 Task: Create a sub task Release to Production / Go Live for the task  Develop a new appointment scheduling system for a healthcare provider in the project AgileFire , assign it to team member softage.5@softage.net and update the status of the sub task to  Completed , set the priority of the sub task to High
Action: Mouse moved to (574, 409)
Screenshot: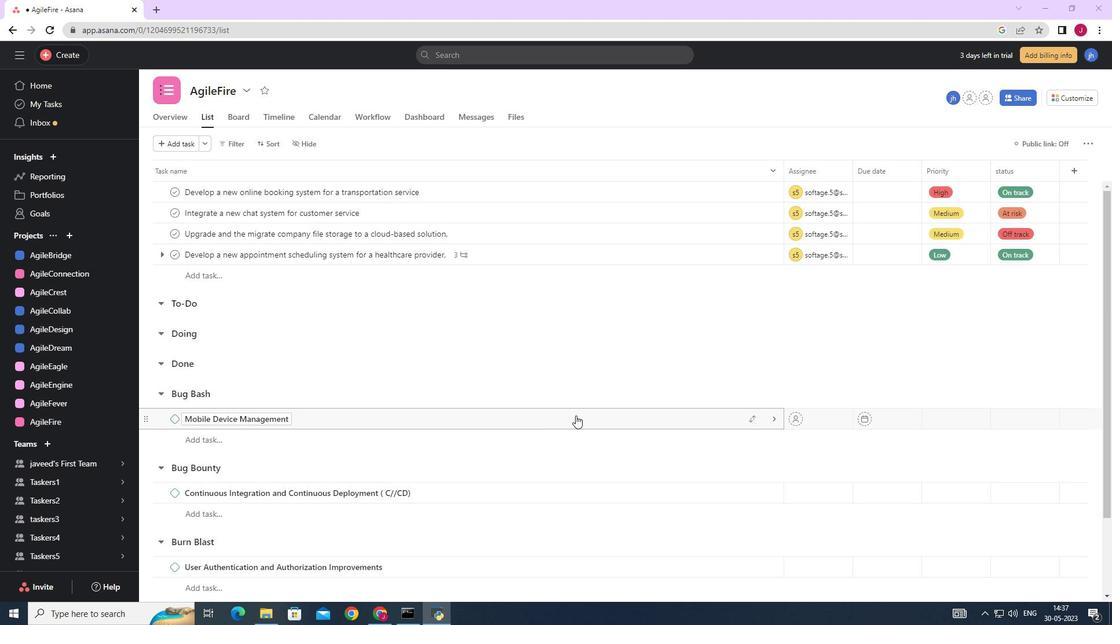 
Action: Mouse scrolled (574, 411) with delta (0, 0)
Screenshot: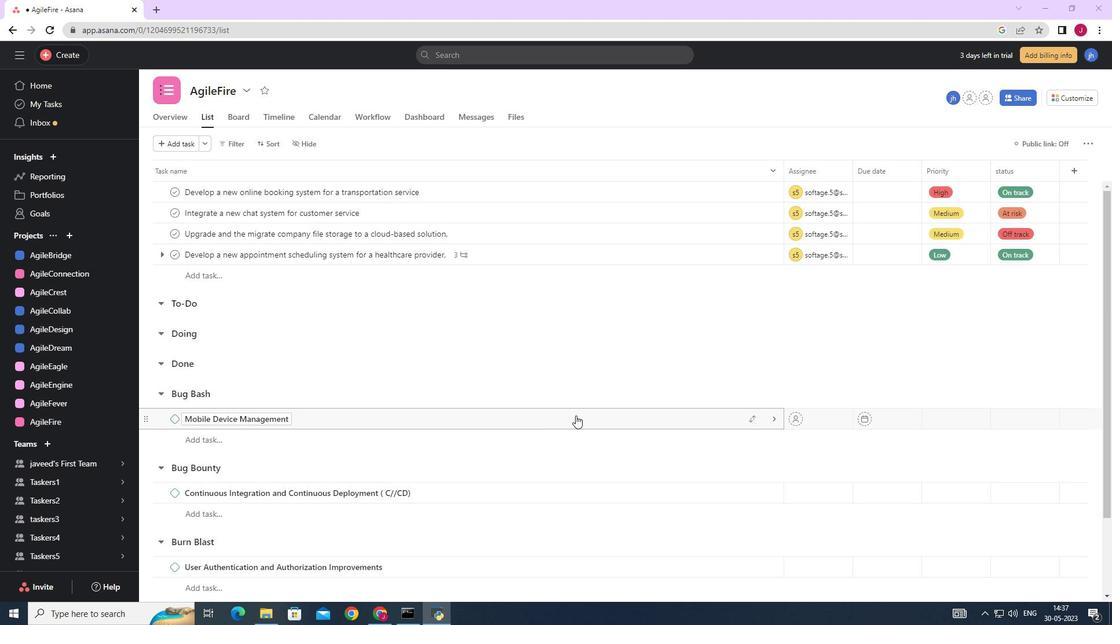 
Action: Mouse moved to (564, 398)
Screenshot: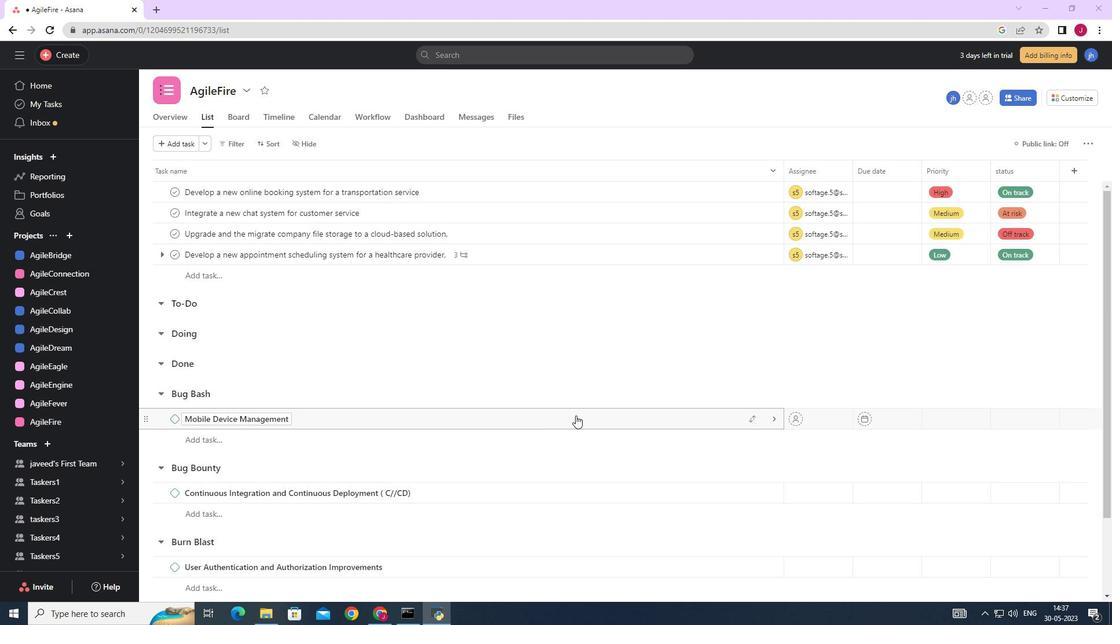 
Action: Mouse scrolled (573, 408) with delta (0, 0)
Screenshot: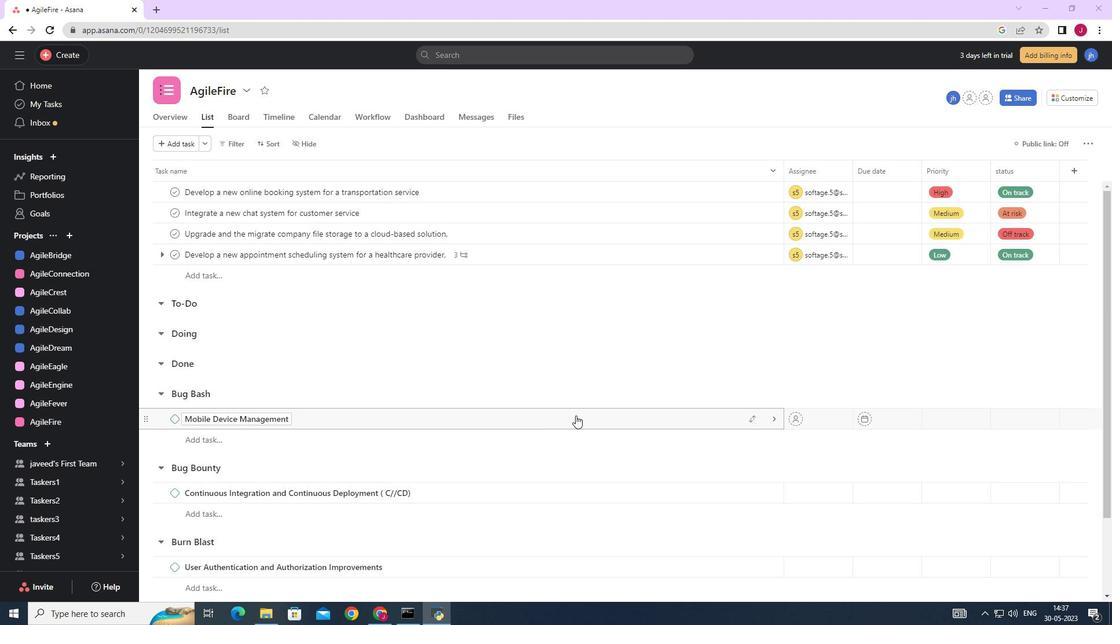 
Action: Mouse moved to (560, 393)
Screenshot: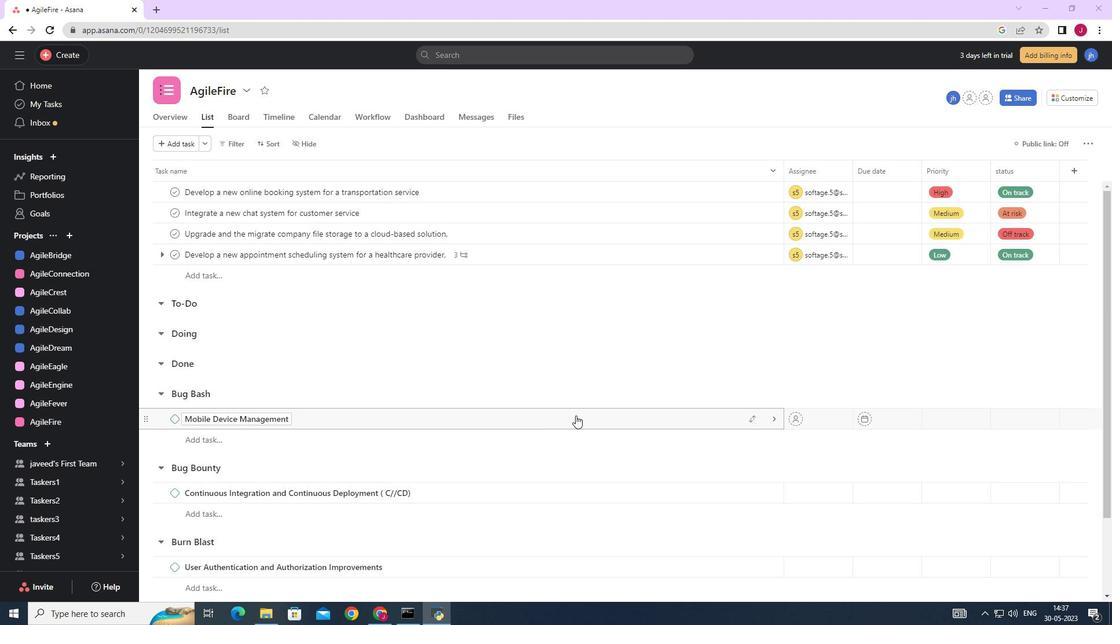 
Action: Mouse scrolled (564, 399) with delta (0, 0)
Screenshot: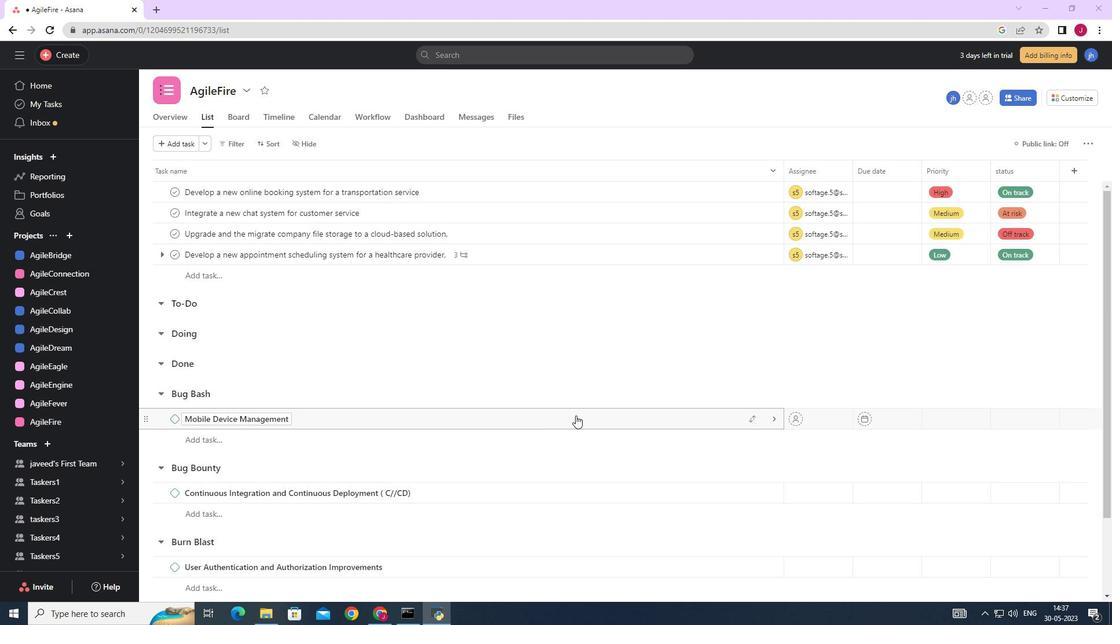 
Action: Mouse moved to (728, 254)
Screenshot: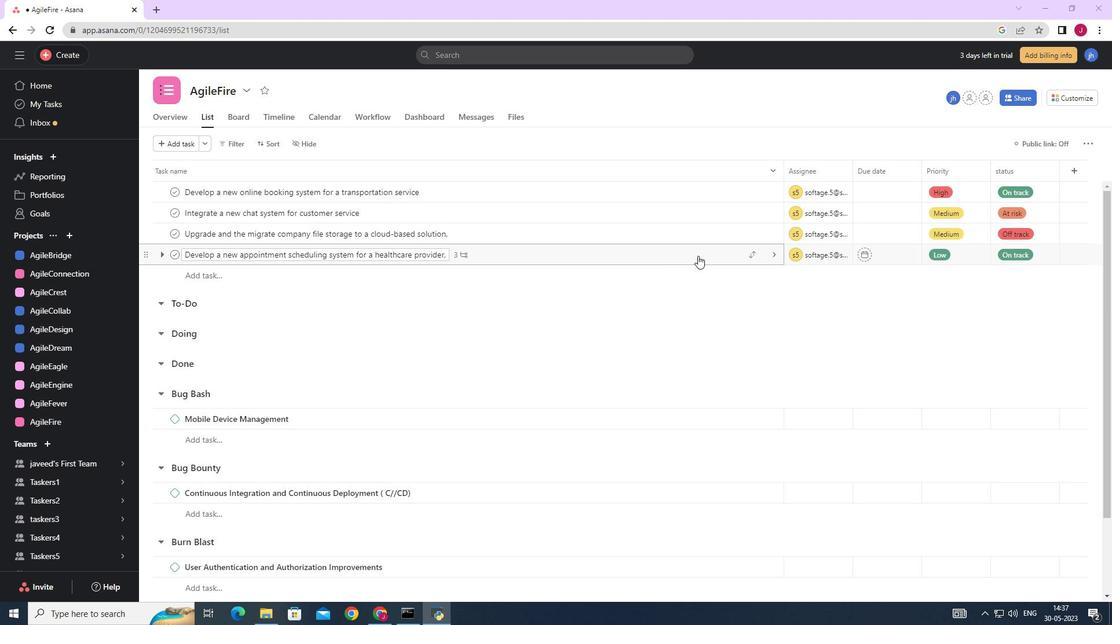 
Action: Mouse pressed left at (728, 254)
Screenshot: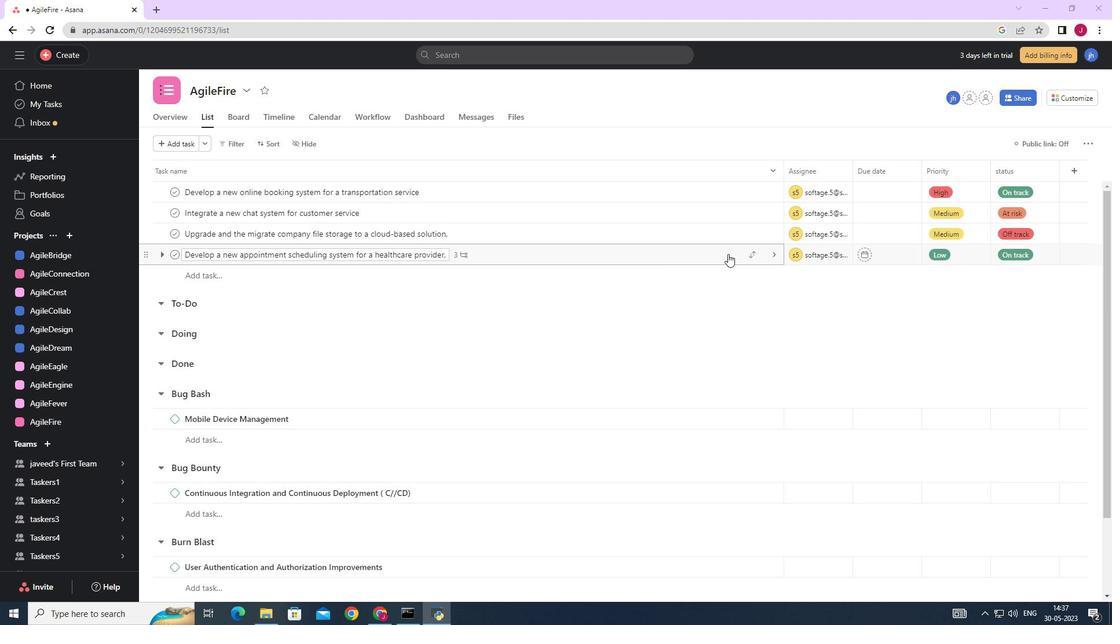 
Action: Mouse moved to (801, 362)
Screenshot: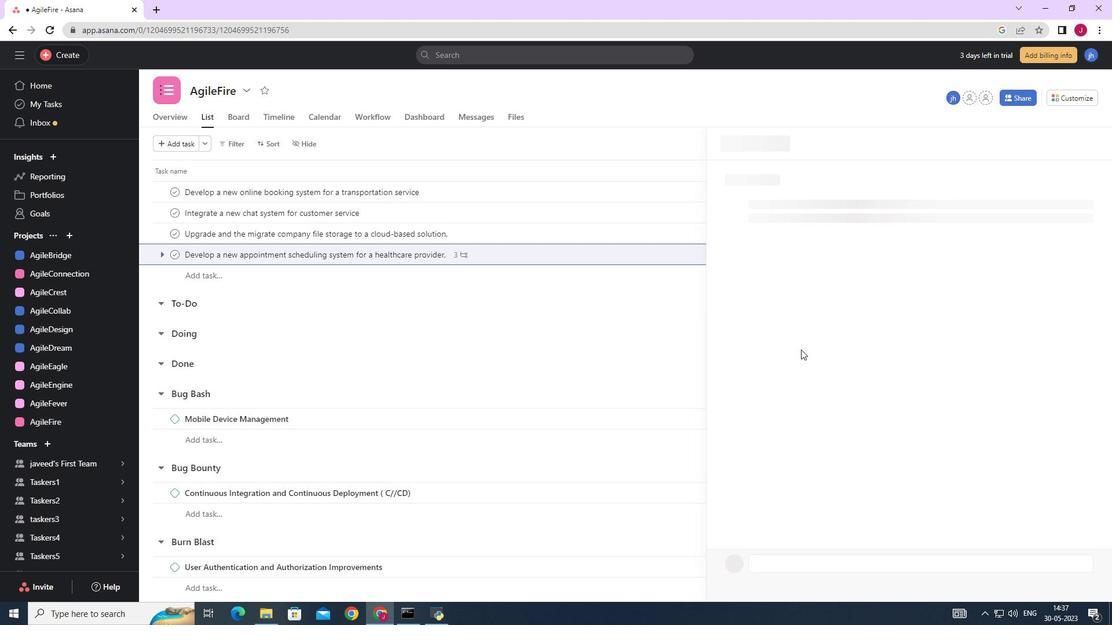 
Action: Mouse scrolled (801, 362) with delta (0, 0)
Screenshot: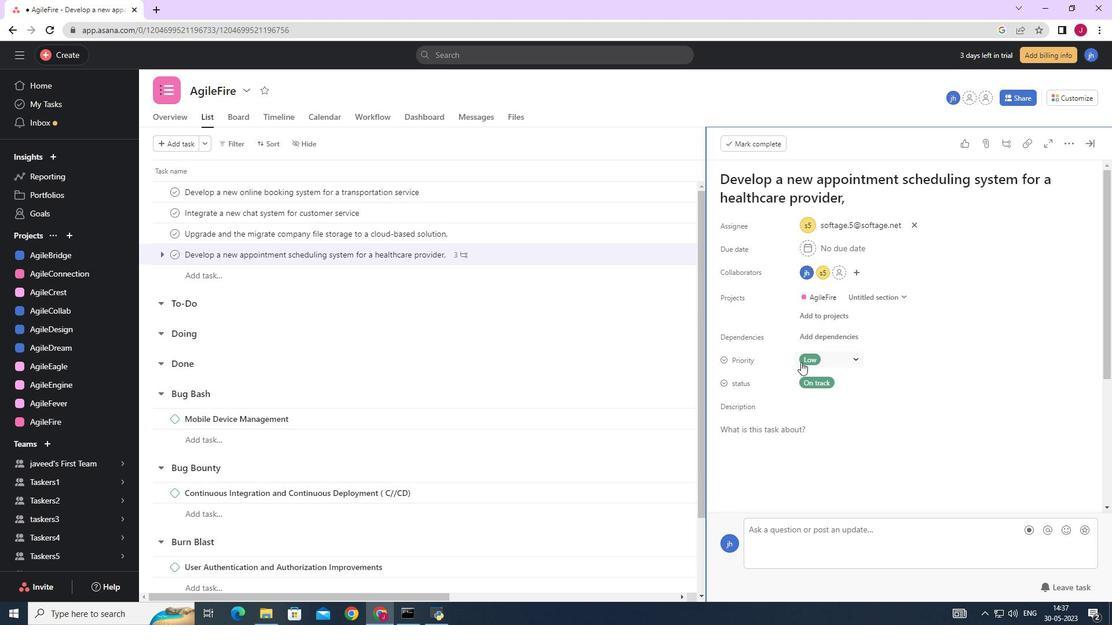 
Action: Mouse moved to (801, 365)
Screenshot: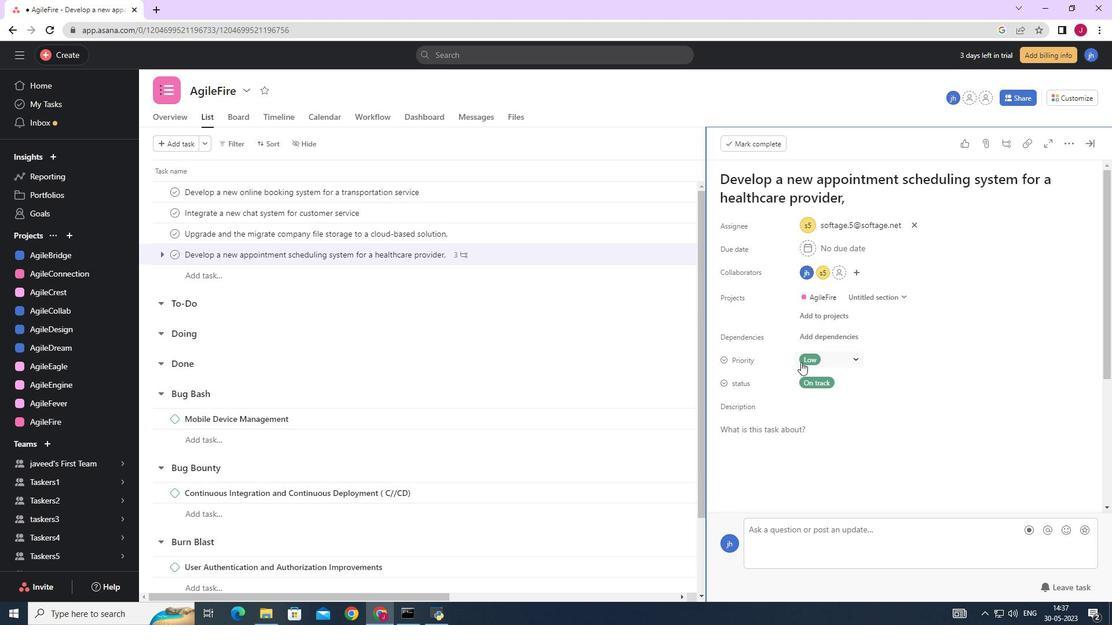 
Action: Mouse scrolled (801, 363) with delta (0, 0)
Screenshot: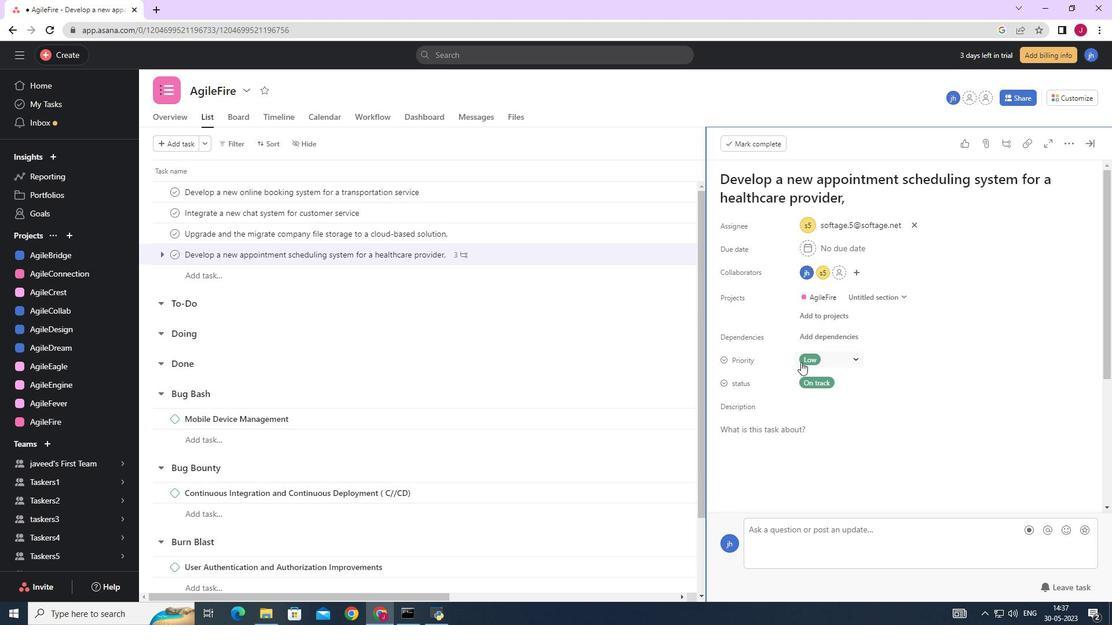 
Action: Mouse moved to (807, 366)
Screenshot: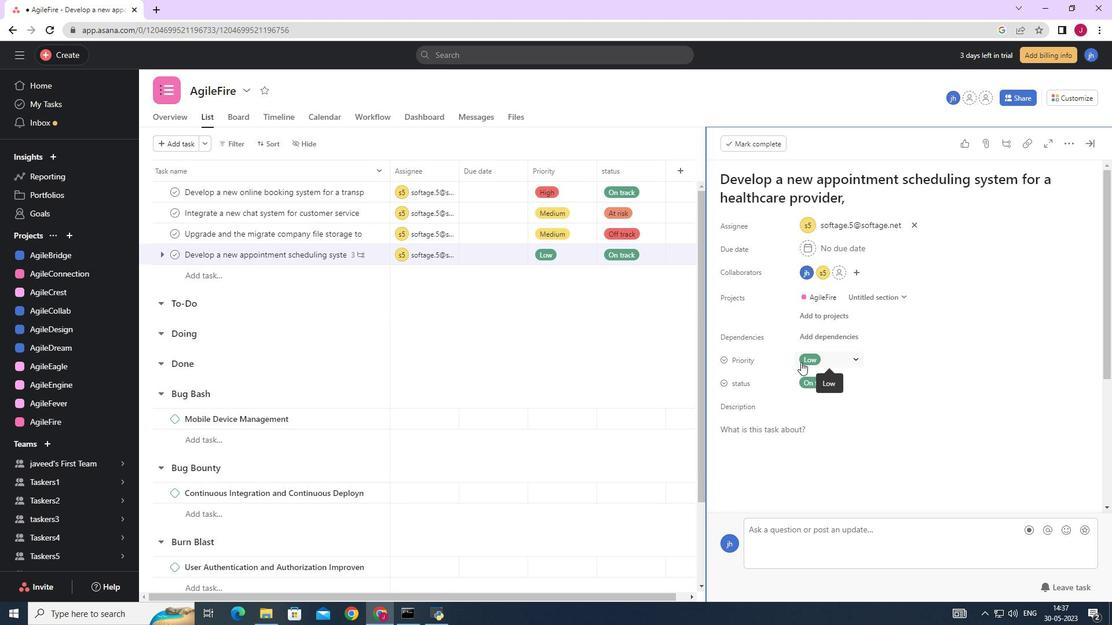 
Action: Mouse scrolled (804, 365) with delta (0, 0)
Screenshot: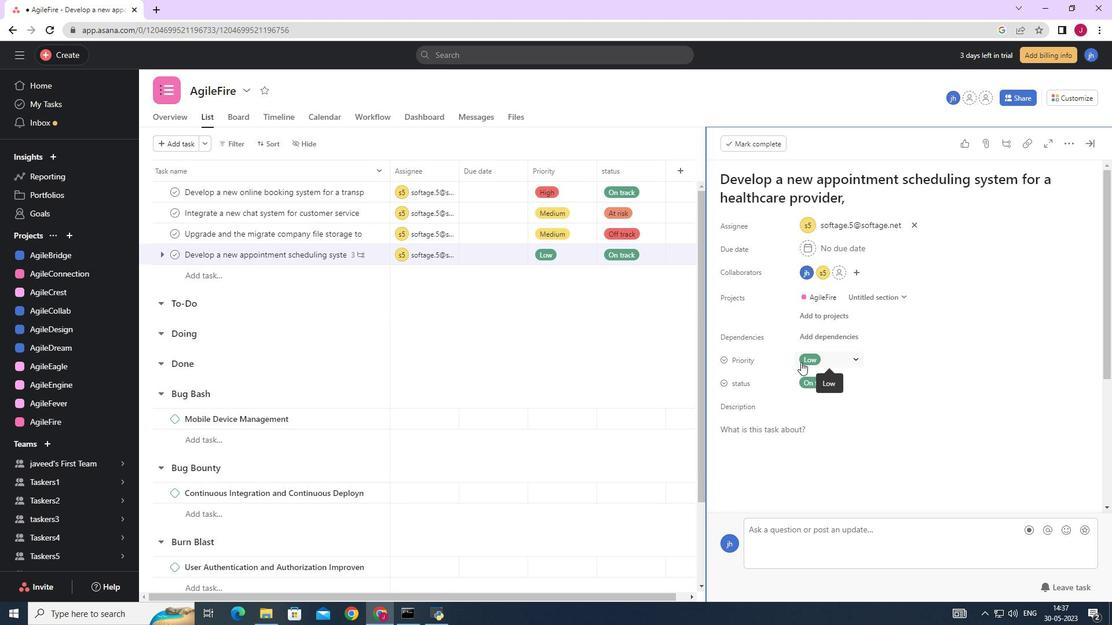 
Action: Mouse moved to (814, 368)
Screenshot: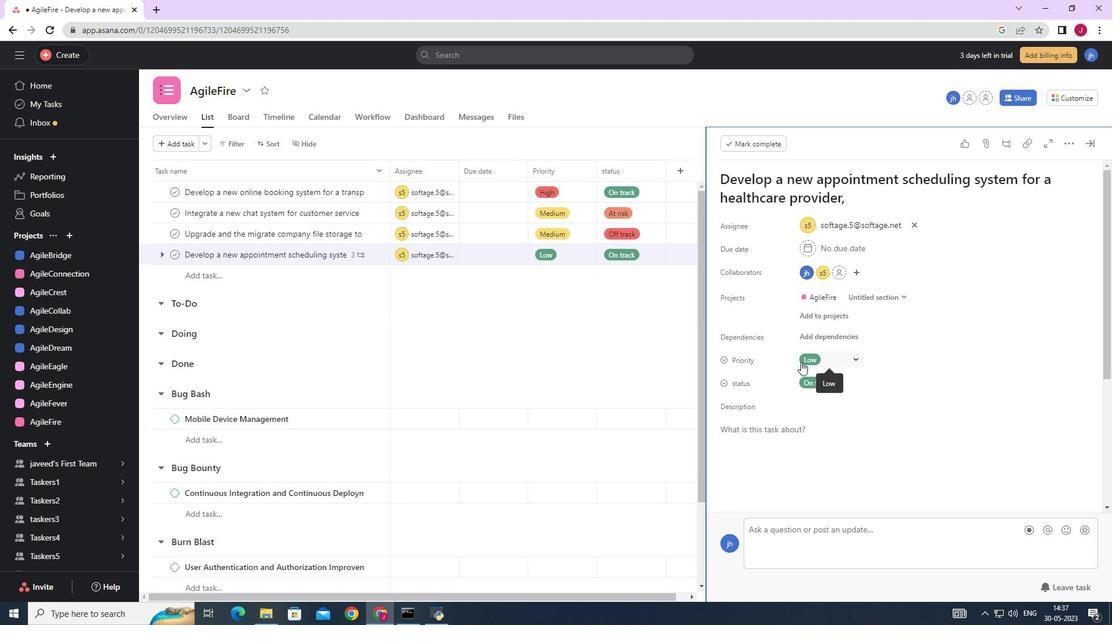 
Action: Mouse scrolled (814, 367) with delta (0, 0)
Screenshot: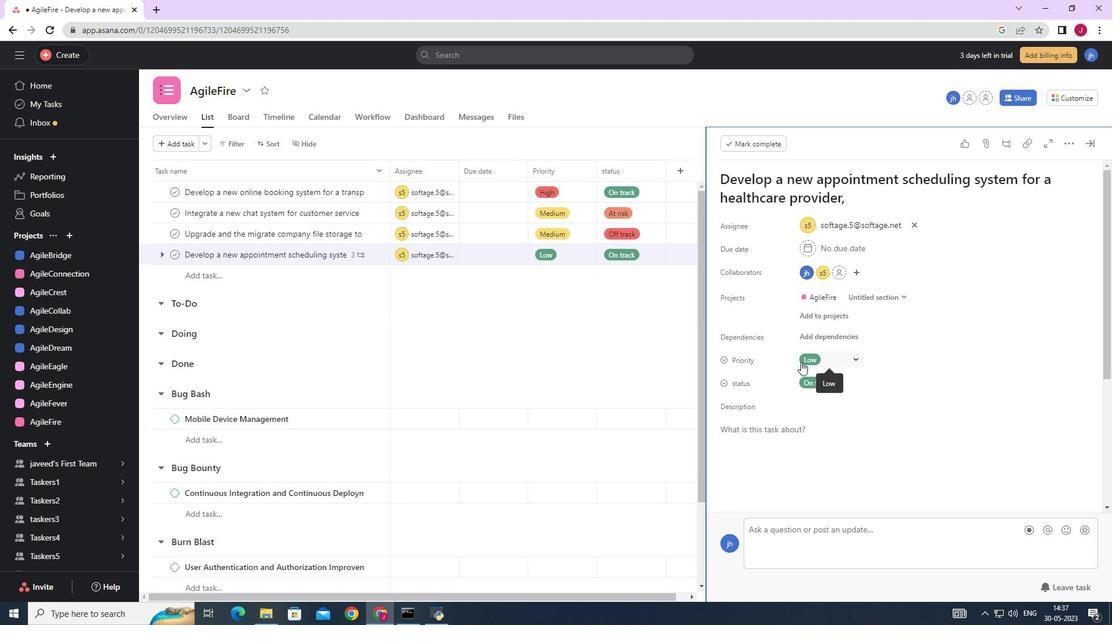 
Action: Mouse moved to (815, 368)
Screenshot: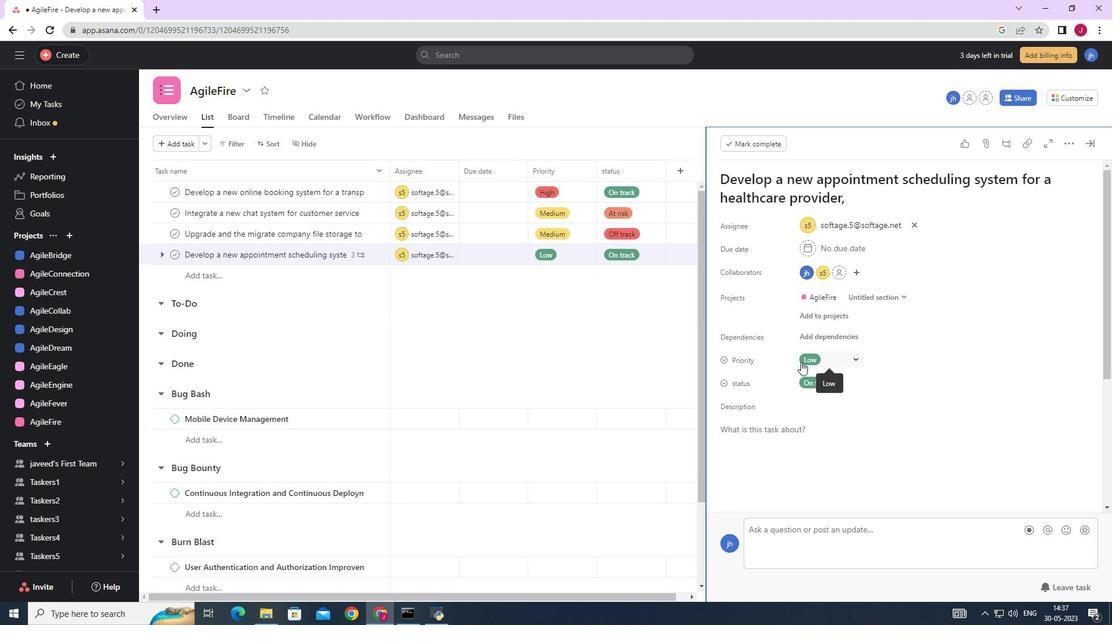 
Action: Mouse scrolled (815, 367) with delta (0, 0)
Screenshot: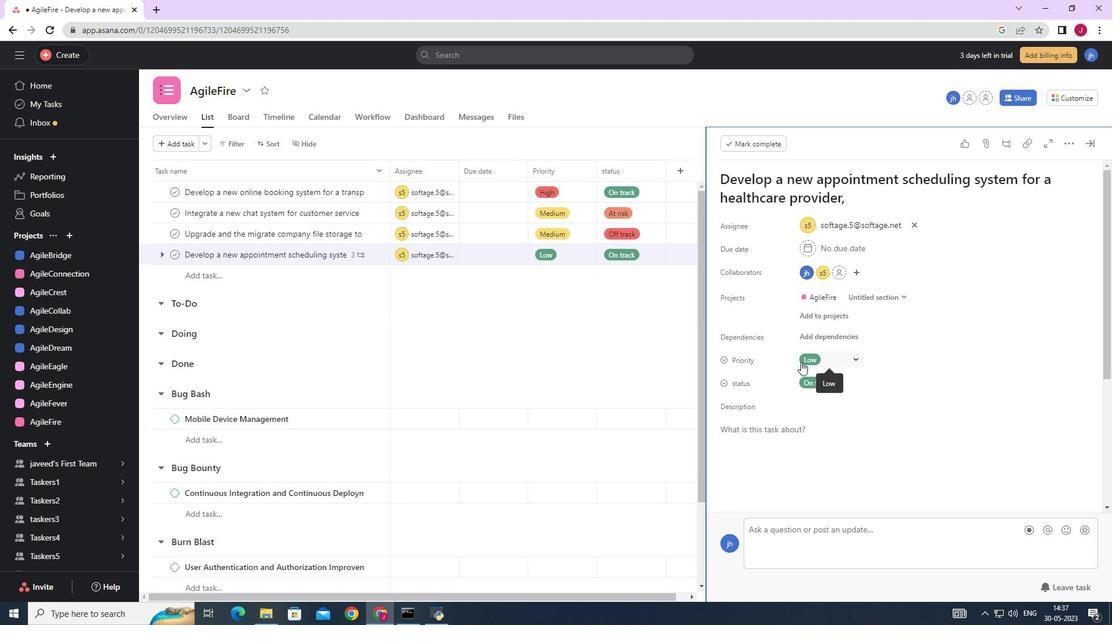 
Action: Mouse scrolled (815, 367) with delta (0, 0)
Screenshot: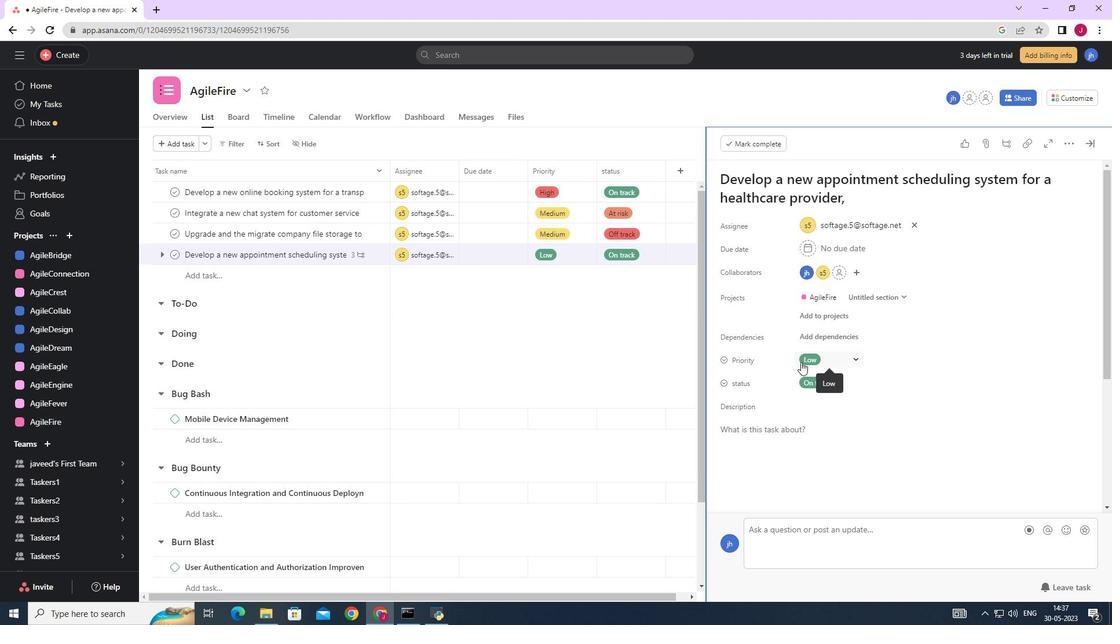 
Action: Mouse moved to (749, 419)
Screenshot: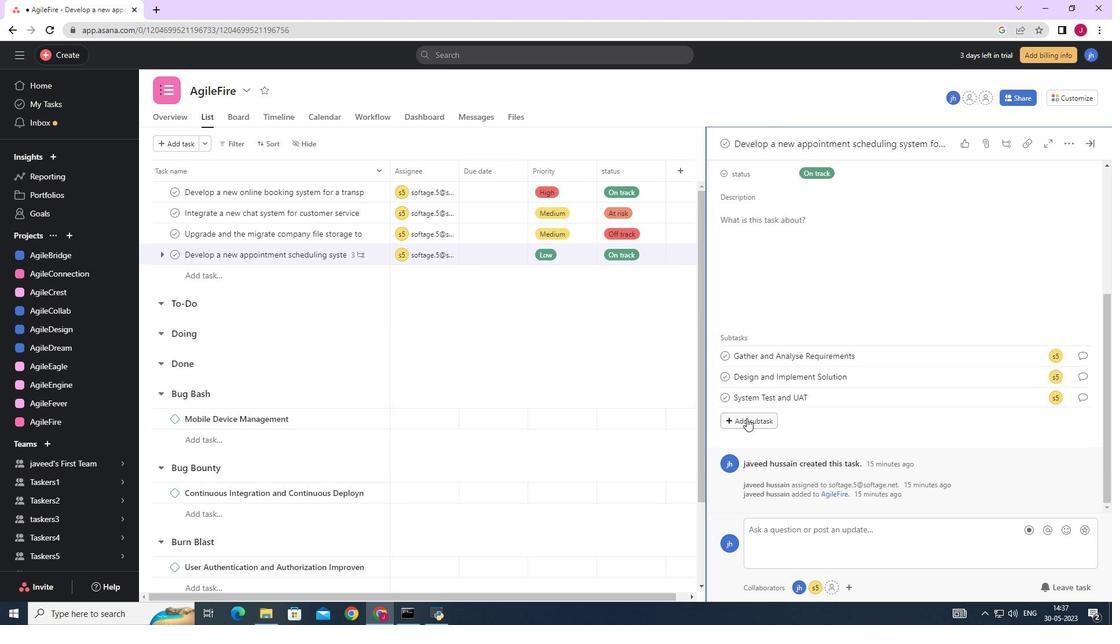 
Action: Mouse pressed left at (749, 419)
Screenshot: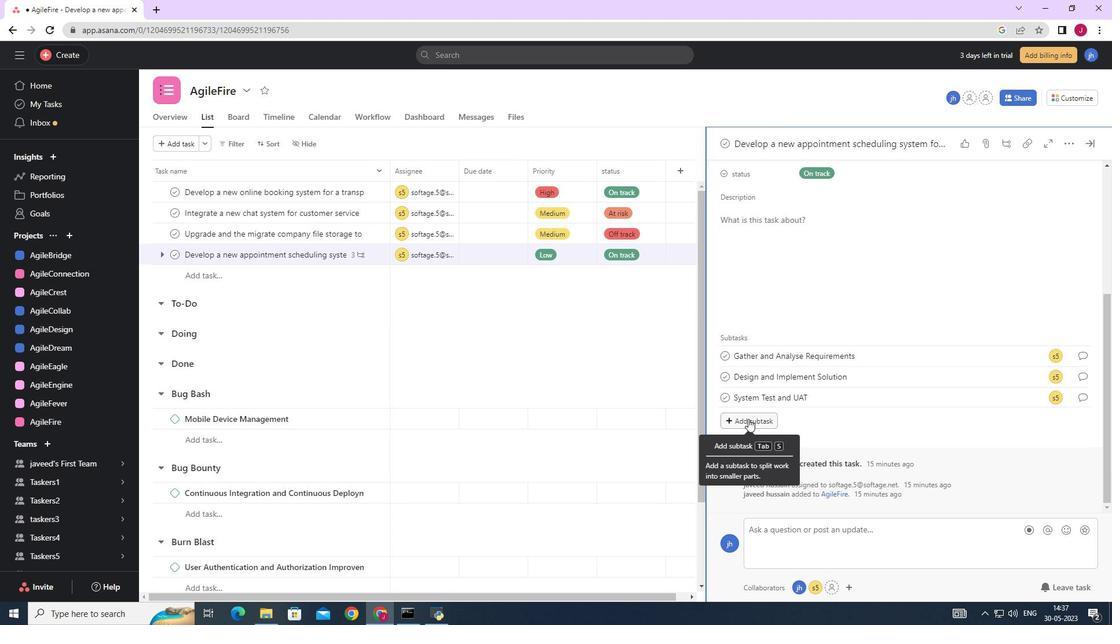 
Action: Mouse moved to (758, 405)
Screenshot: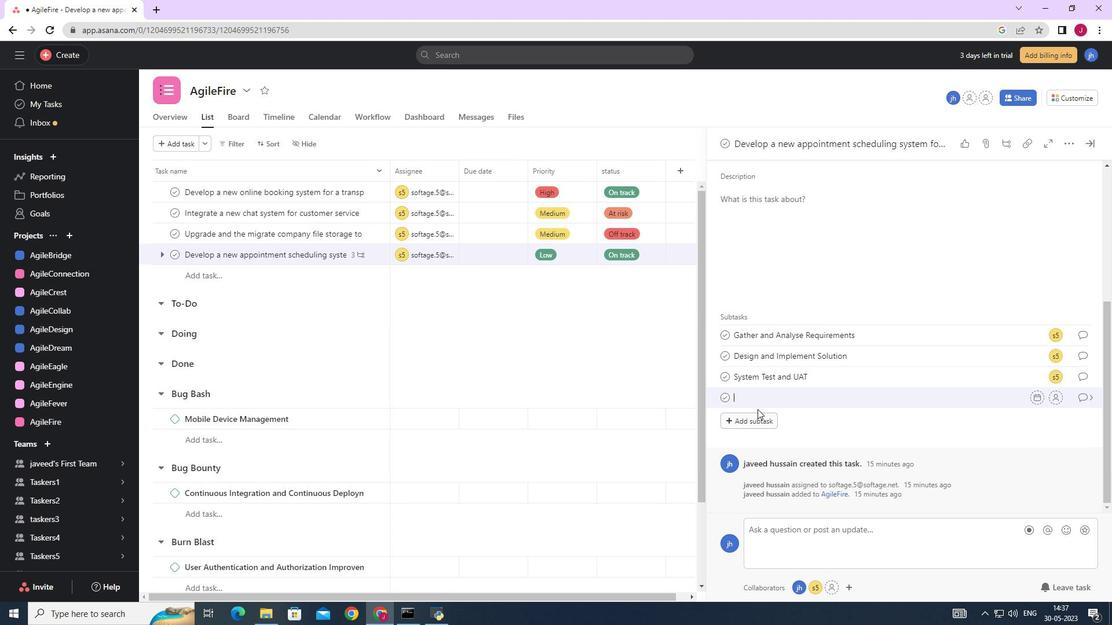 
Action: Key pressed <Key.caps_lock>R<Key.caps_lock>elease<Key.space>to<Key.space>production<Key.backspace><Key.backspace><Key.backspace><Key.backspace><Key.backspace><Key.backspace><Key.backspace><Key.backspace><Key.backspace><Key.backspace><Key.backspace><Key.backspace><Key.backspace><Key.backspace><Key.backspace><Key.backspace><Key.backspace><Key.backspace><Key.backspace><Key.backspace><Key.backspace>r<Key.caps_lock>ELEASE<Key.space>TO<Key.space><Key.caps_lock>p<Key.caps_lock>RODUCTION<Key.space>/<Key.space><Key.caps_lock>g<Key.caps_lock>O<Key.space><Key.caps_lock>l<Key.caps_lock>IVE
Screenshot: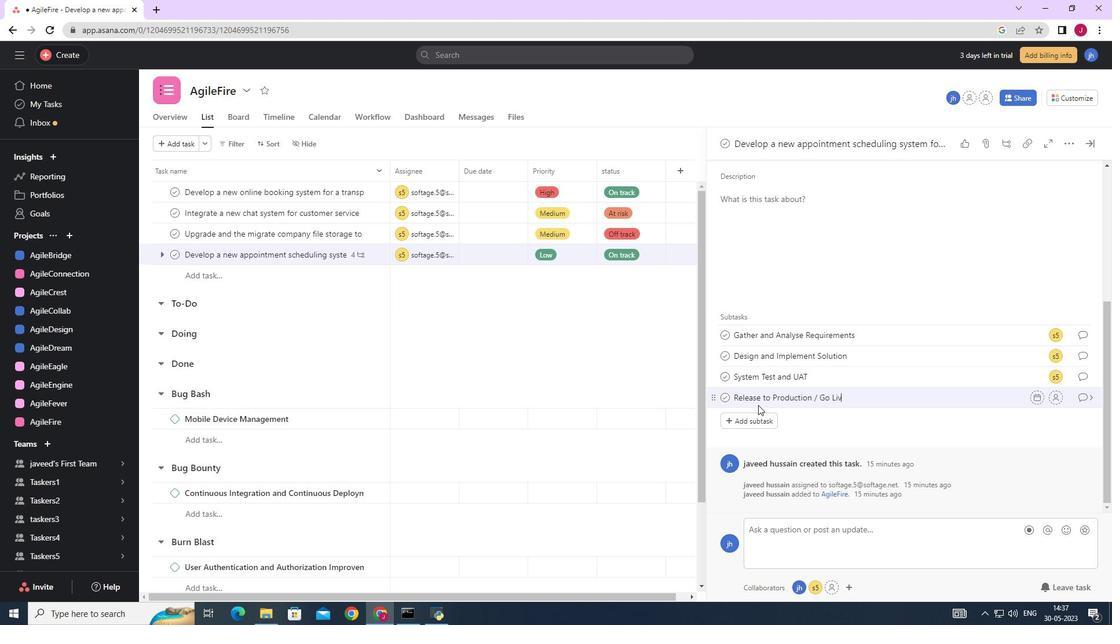 
Action: Mouse moved to (1056, 400)
Screenshot: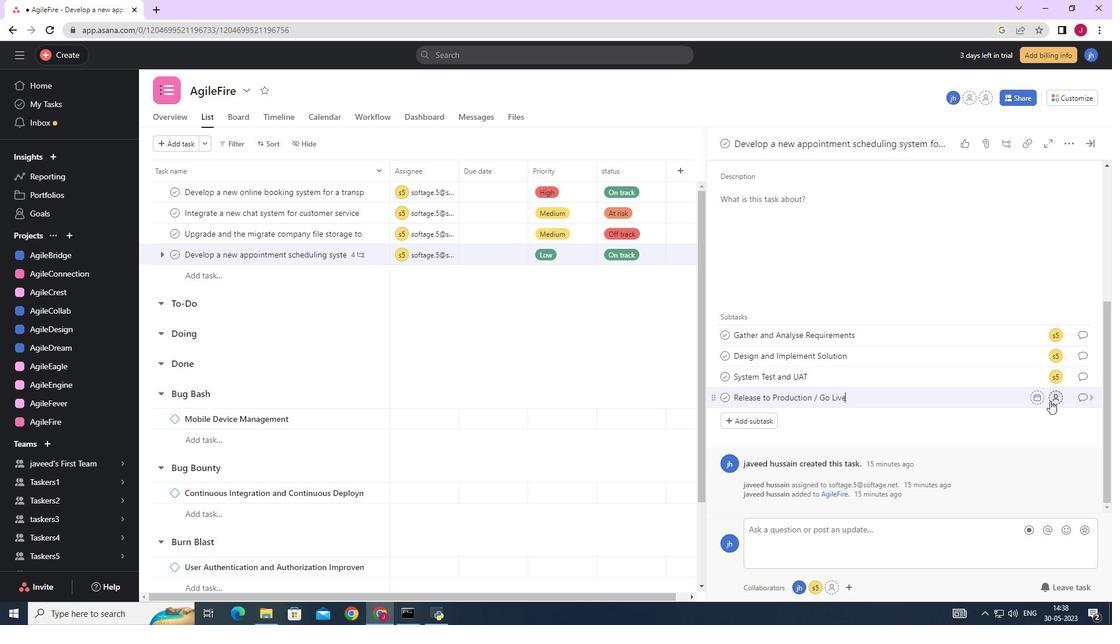 
Action: Mouse pressed left at (1056, 400)
Screenshot: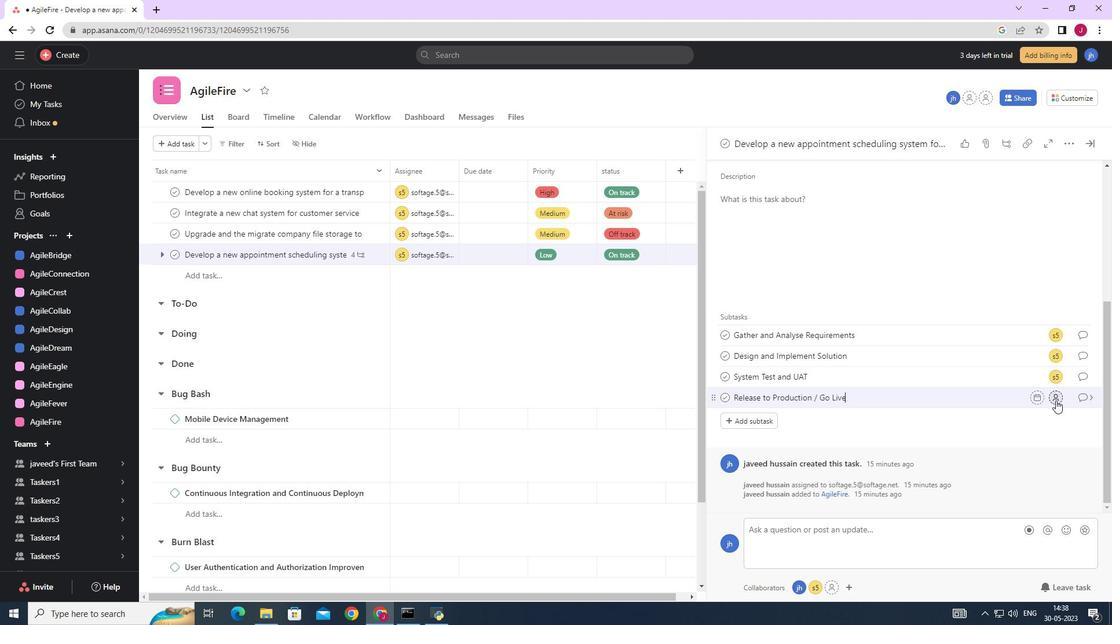
Action: Mouse moved to (881, 442)
Screenshot: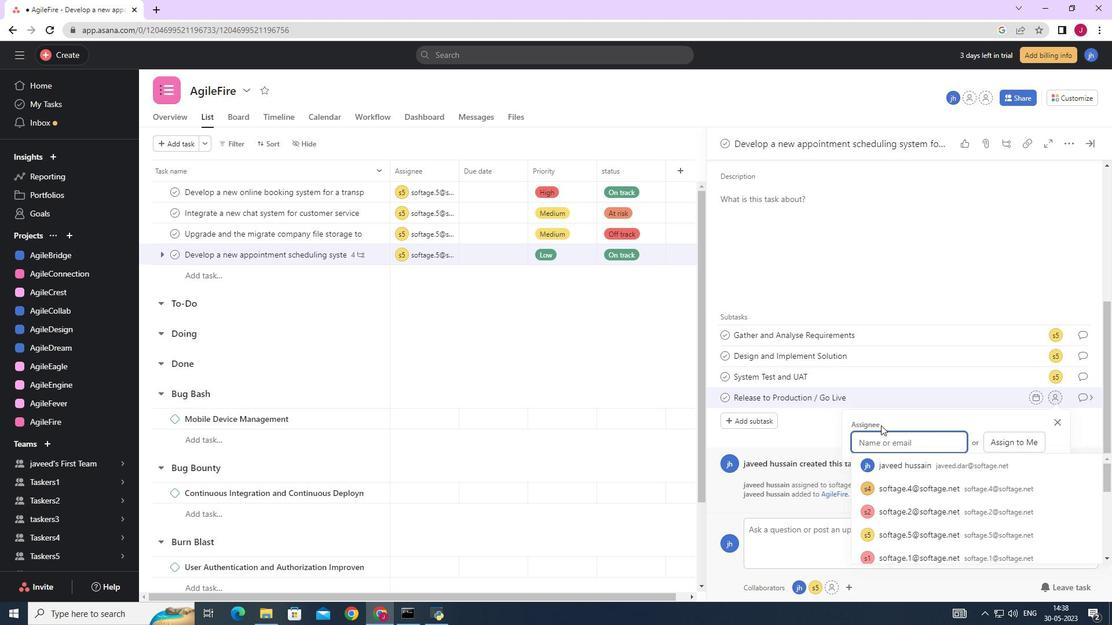 
Action: Key pressed SOFTAGE.5
Screenshot: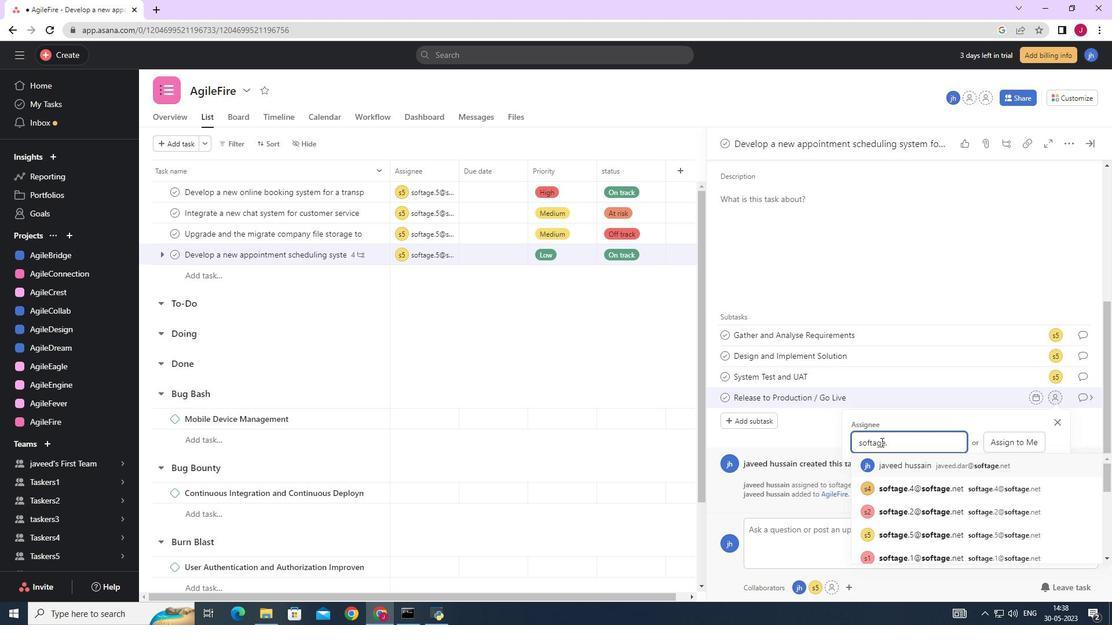 
Action: Mouse moved to (929, 468)
Screenshot: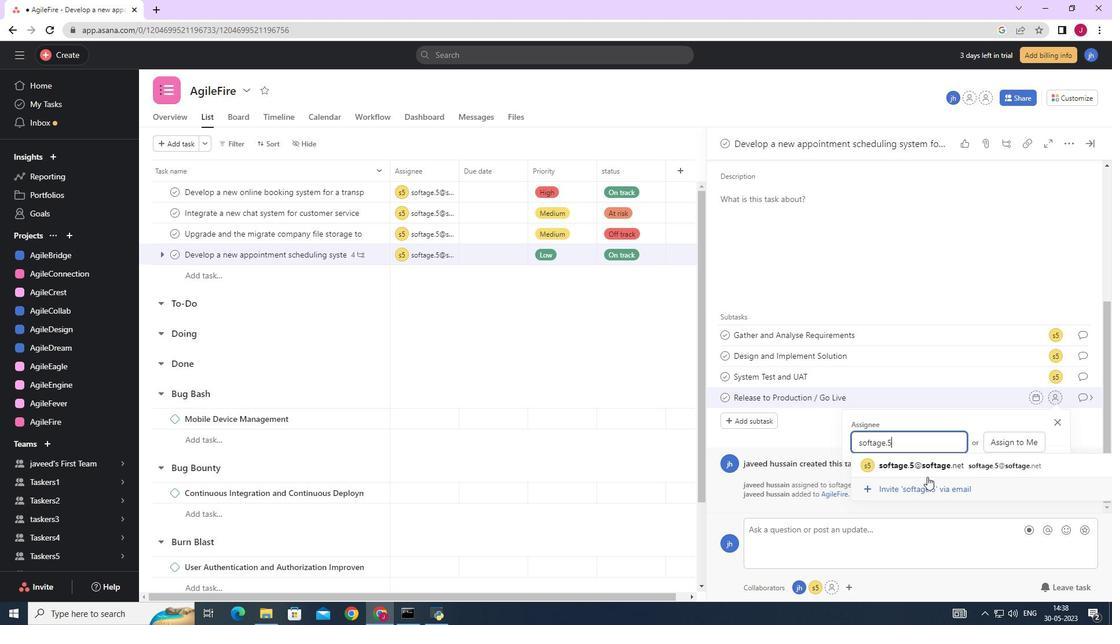 
Action: Mouse pressed left at (929, 468)
Screenshot: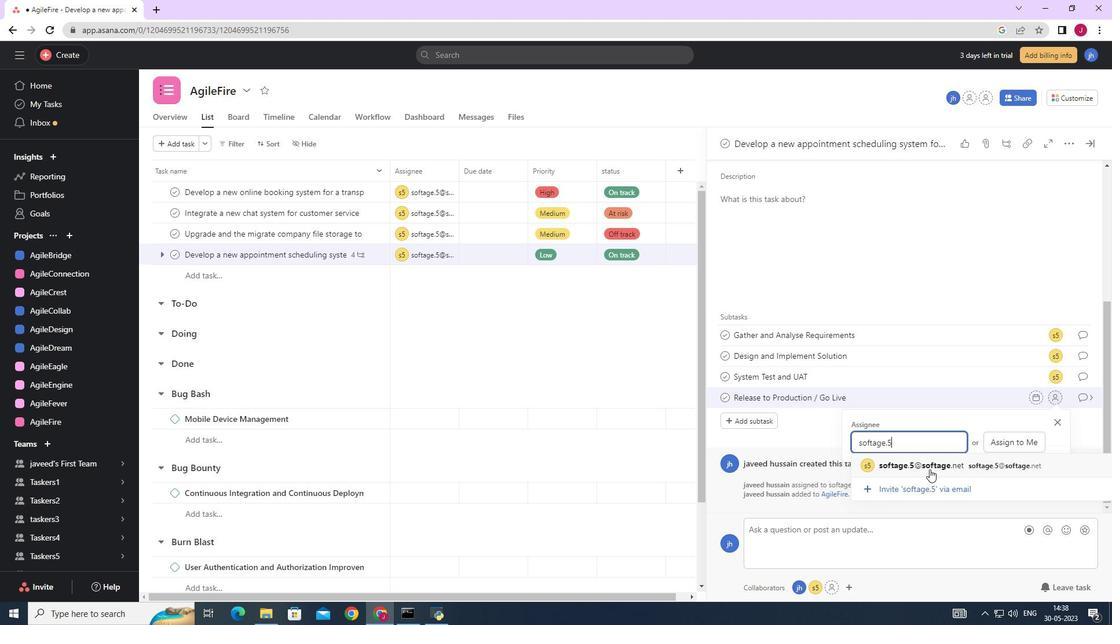 
Action: Mouse moved to (1081, 404)
Screenshot: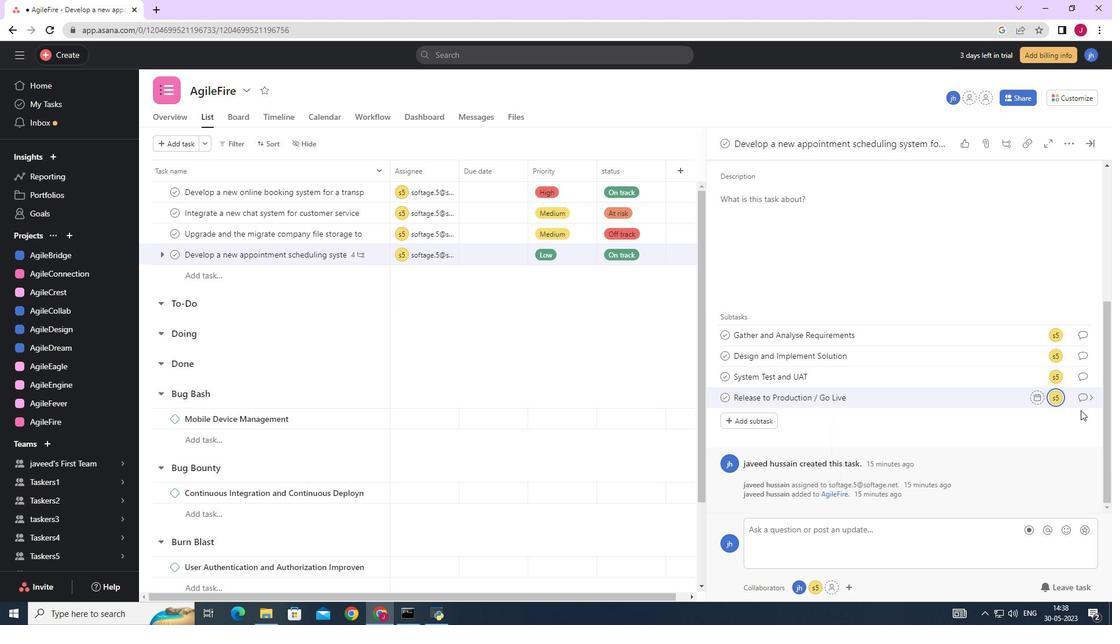 
Action: Mouse pressed left at (1081, 404)
Screenshot: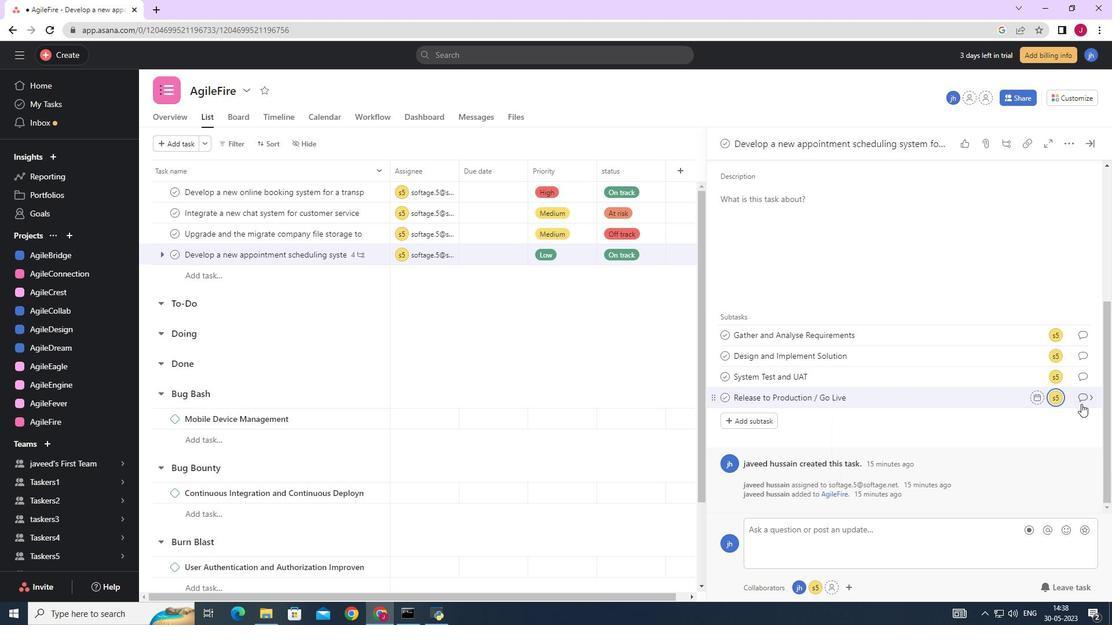 
Action: Mouse moved to (750, 333)
Screenshot: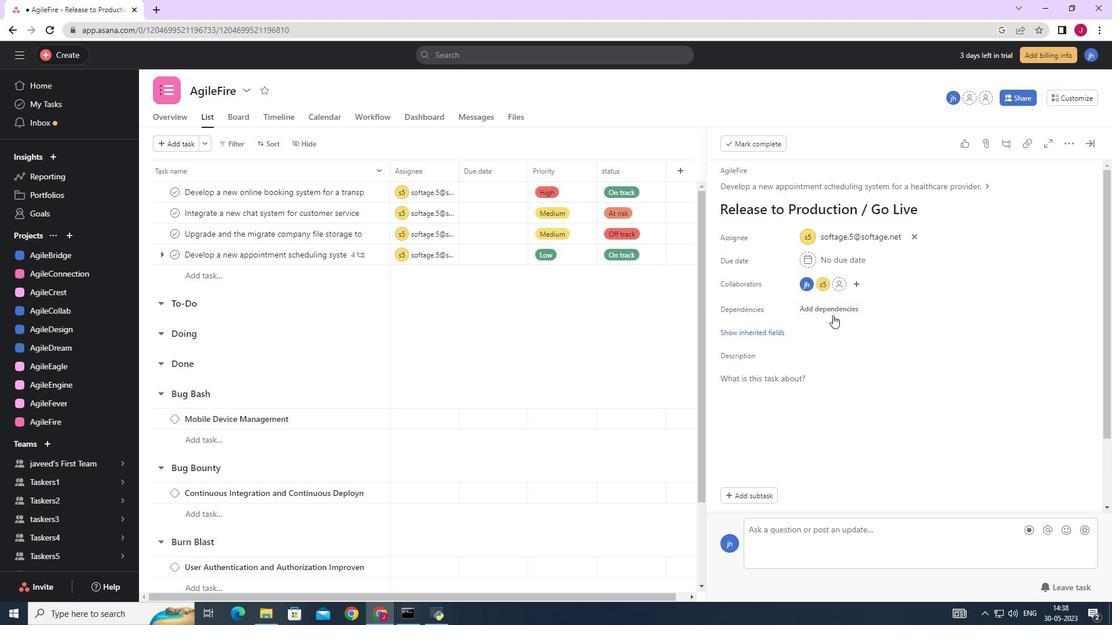 
Action: Mouse pressed left at (750, 333)
Screenshot: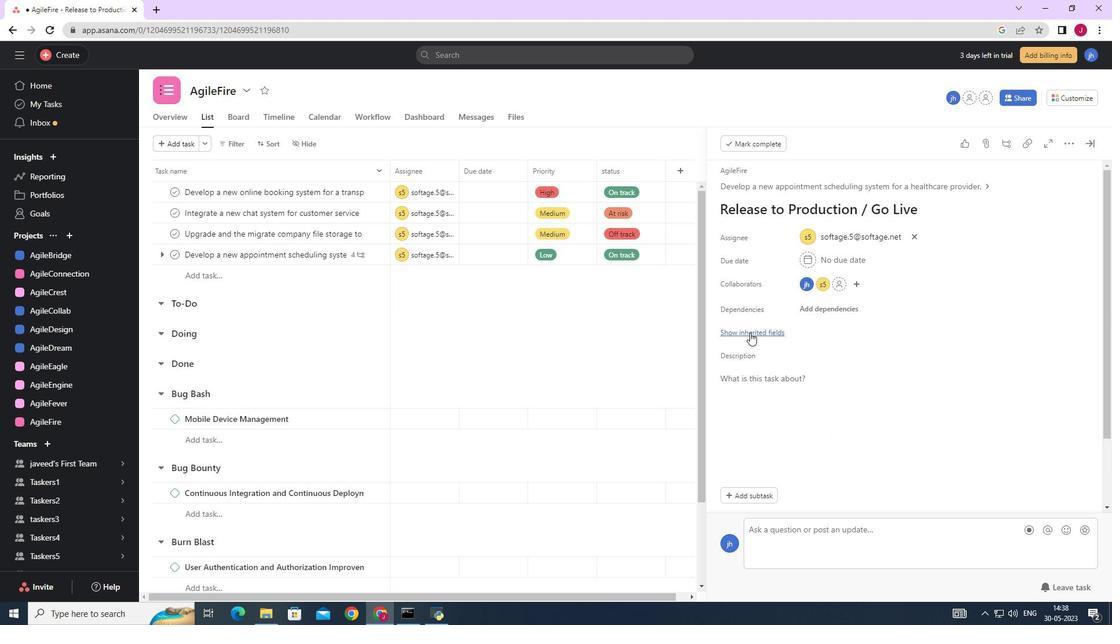 
Action: Mouse moved to (750, 354)
Screenshot: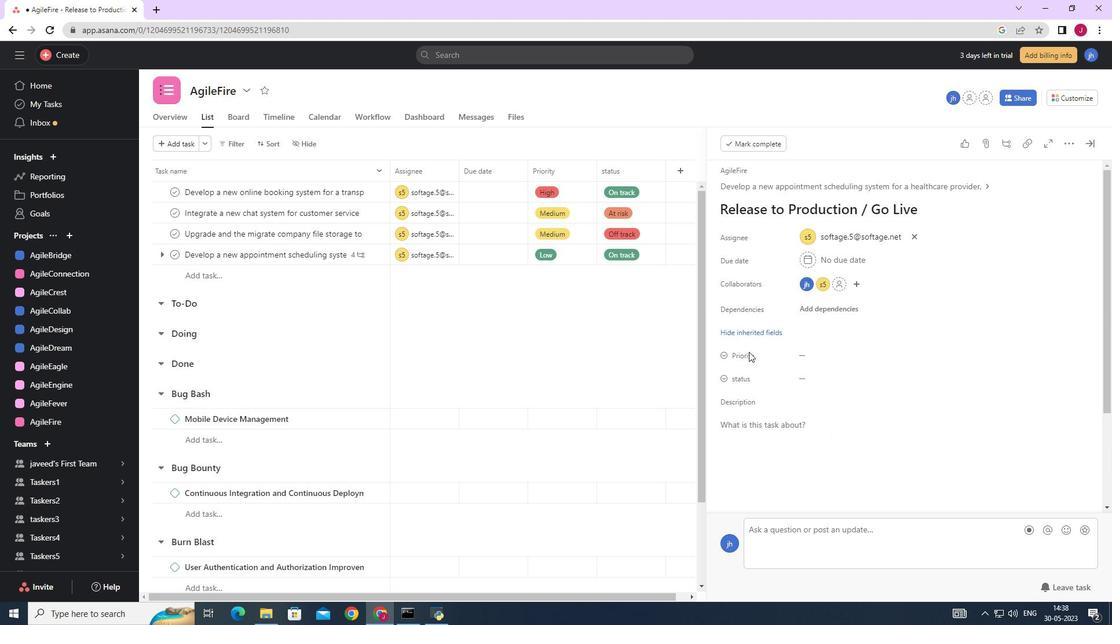 
Action: Mouse pressed left at (750, 354)
Screenshot: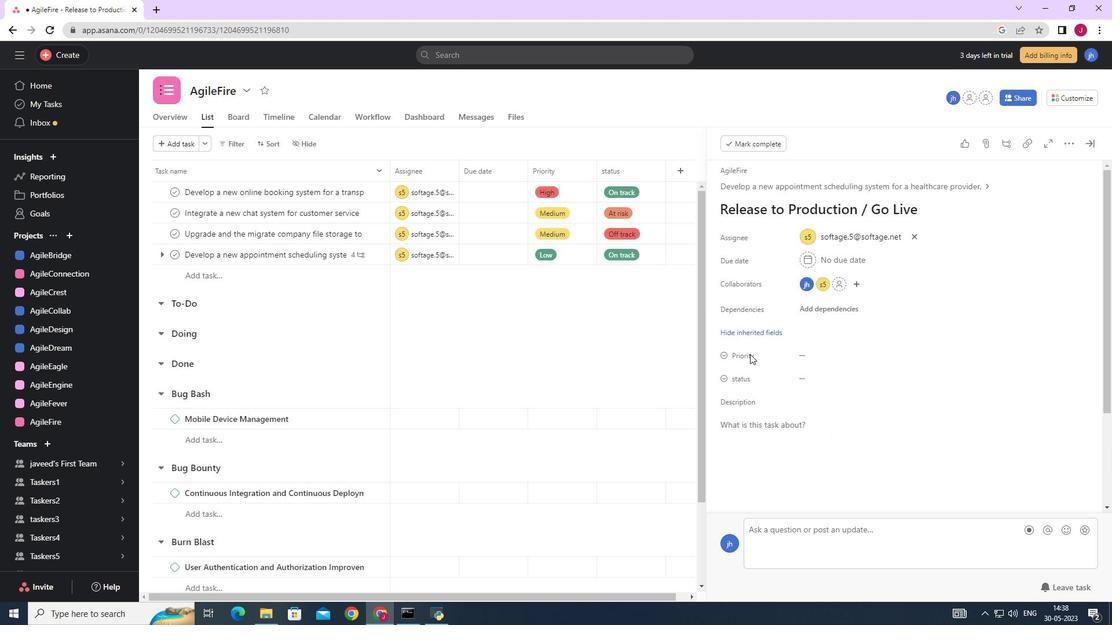 
Action: Mouse moved to (763, 355)
Screenshot: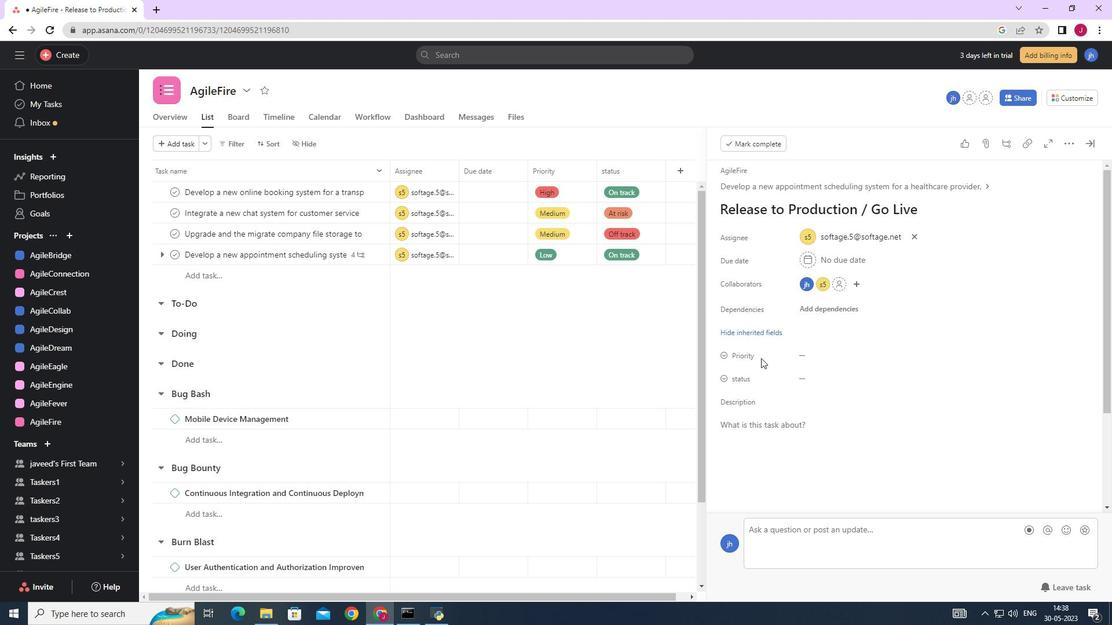 
Action: Mouse pressed left at (763, 355)
Screenshot: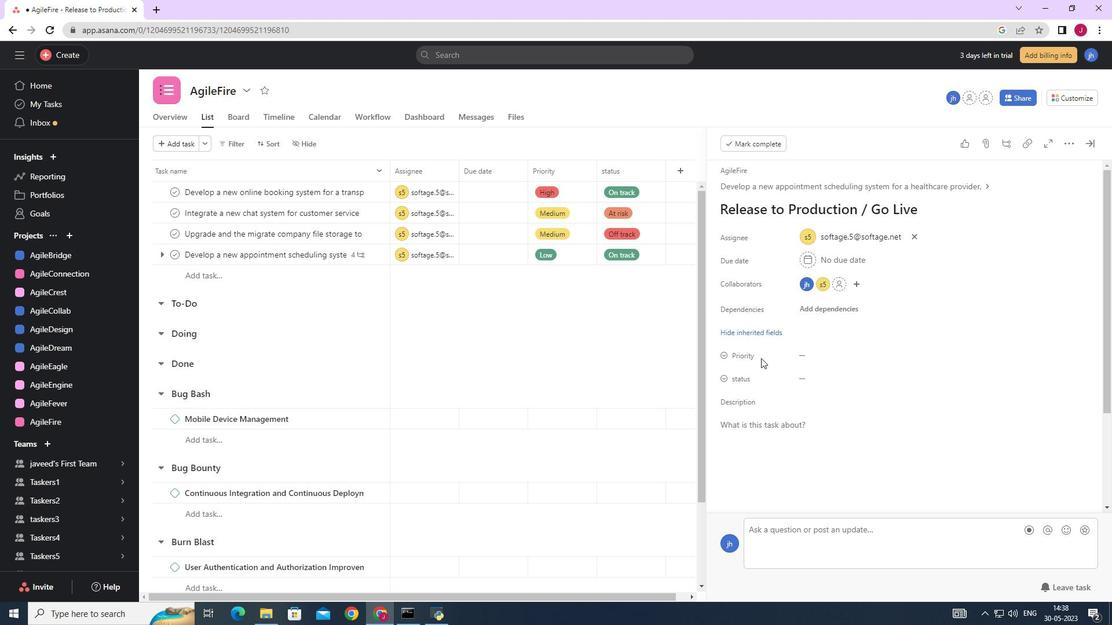 
Action: Mouse moved to (788, 355)
Screenshot: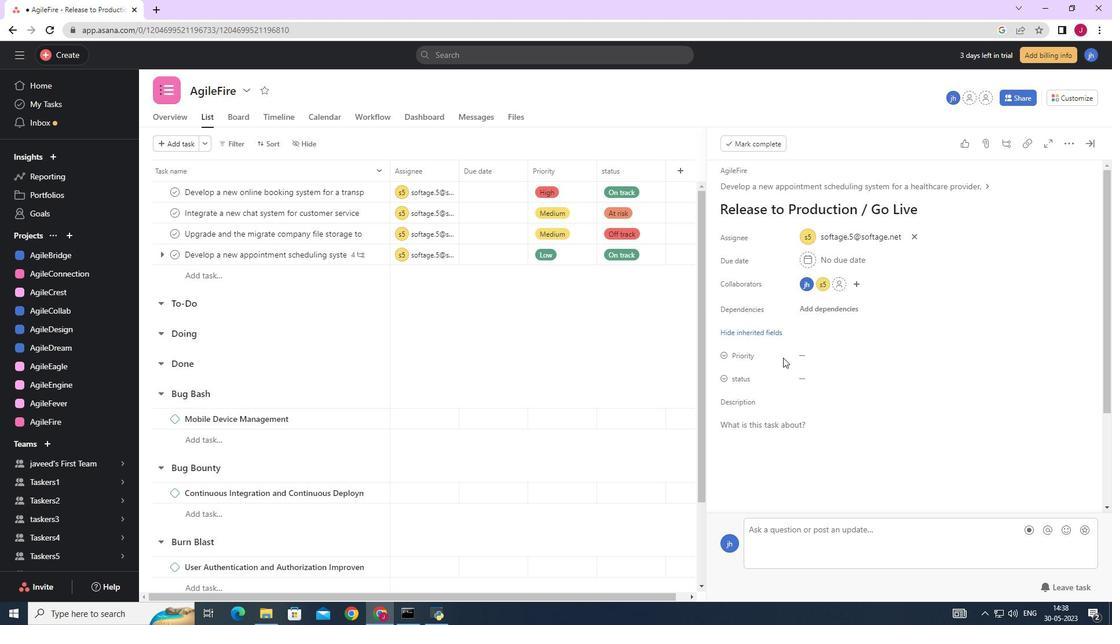 
Action: Mouse pressed left at (788, 355)
Screenshot: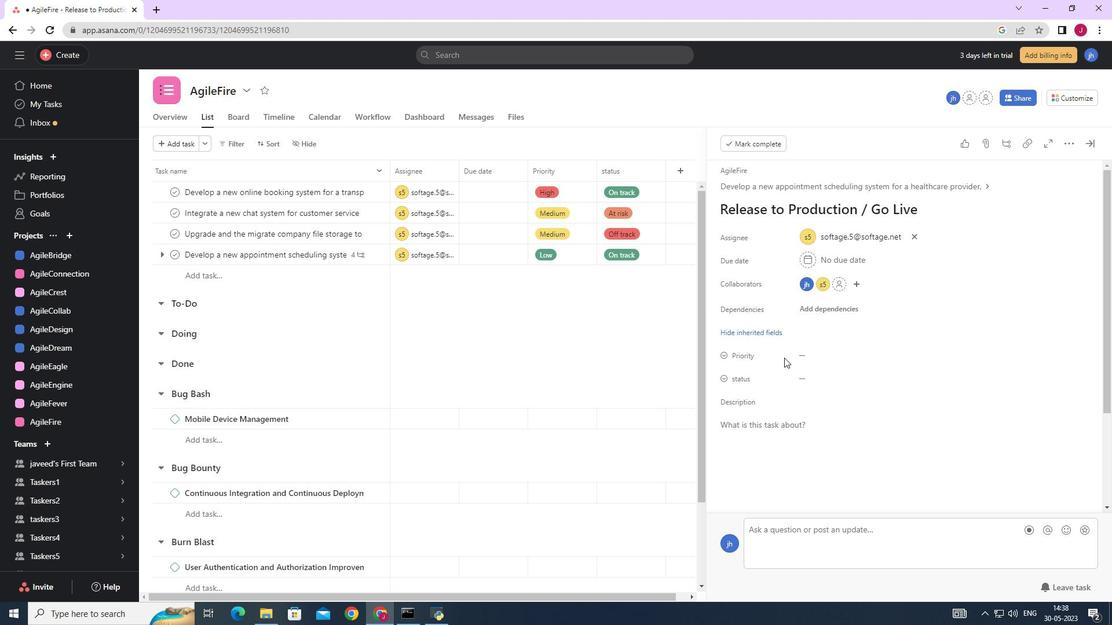 
Action: Mouse moved to (796, 355)
Screenshot: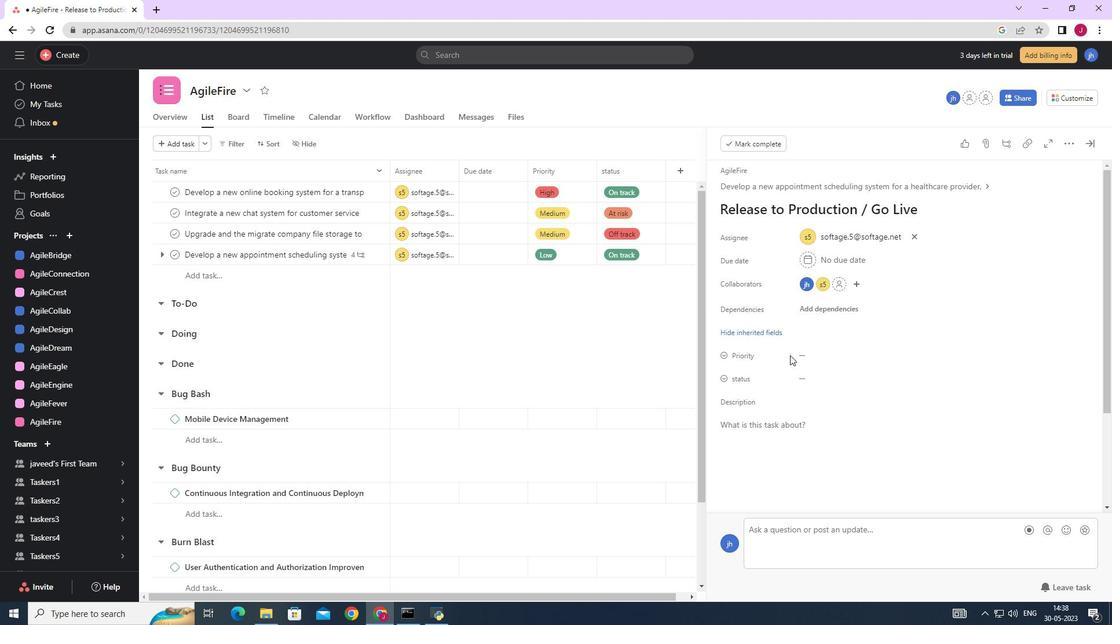 
Action: Mouse pressed left at (796, 355)
Screenshot: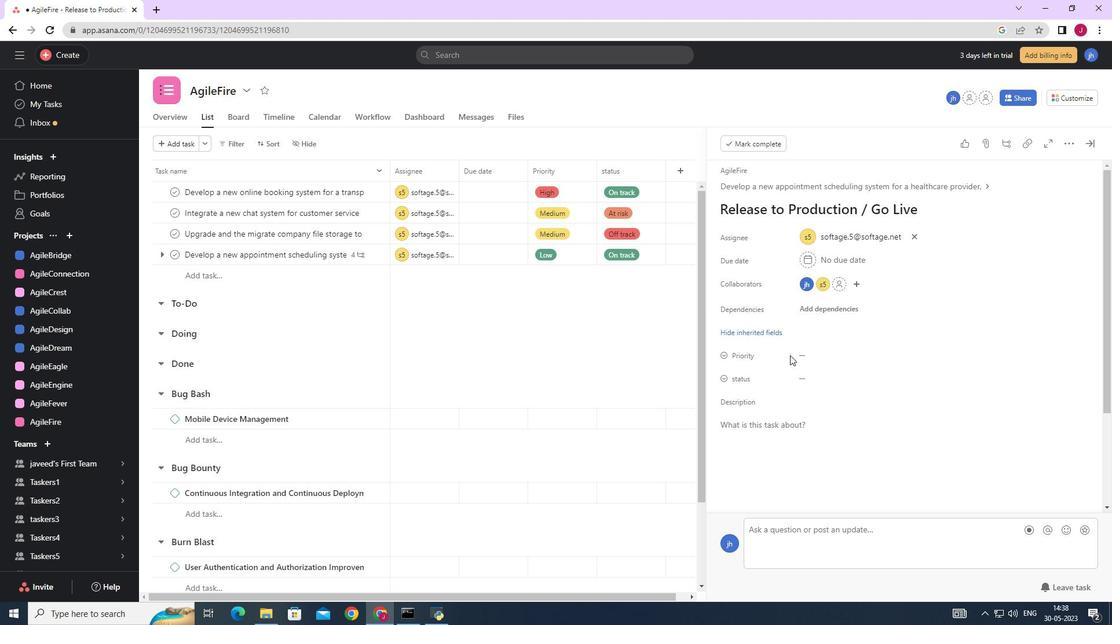 
Action: Mouse moved to (829, 393)
Screenshot: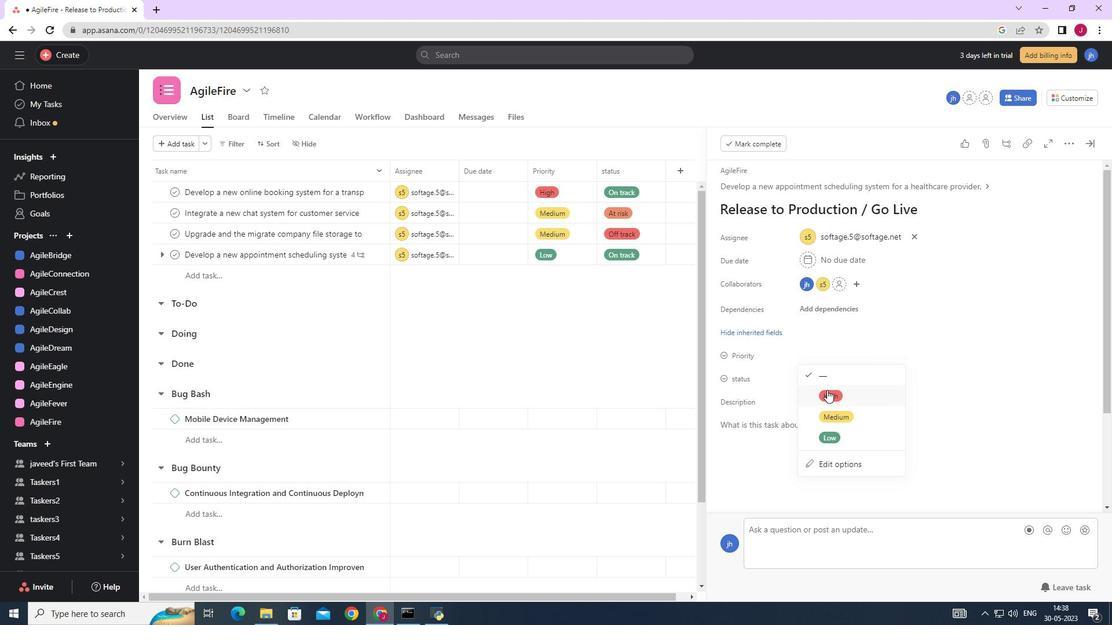 
Action: Mouse pressed left at (829, 393)
Screenshot: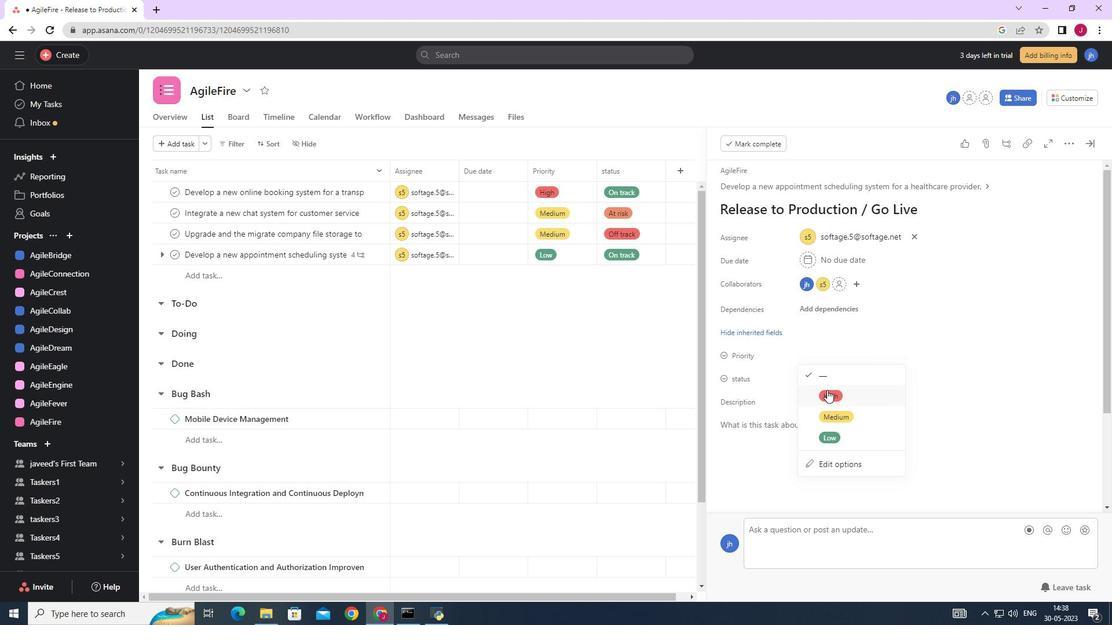 
Action: Mouse moved to (812, 376)
Screenshot: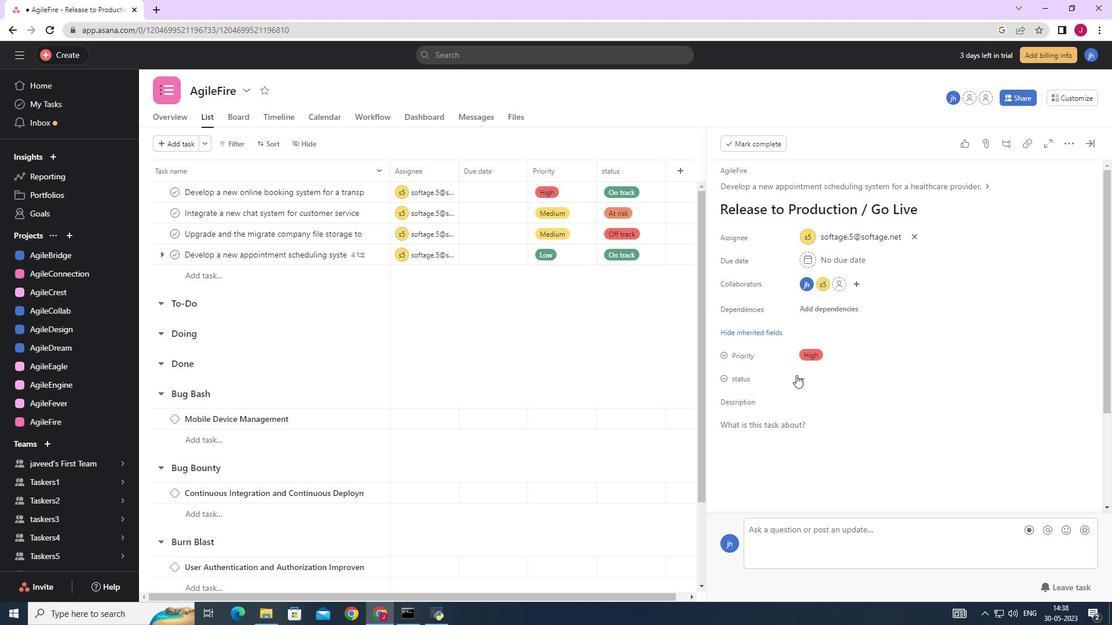 
Action: Mouse pressed left at (812, 376)
Screenshot: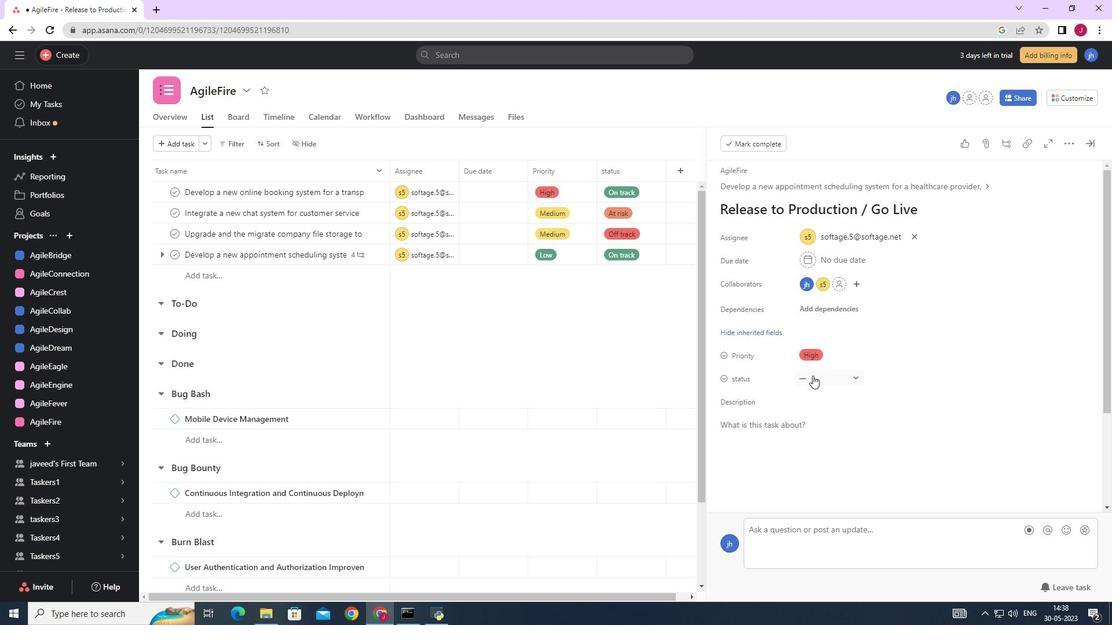
Action: Mouse moved to (849, 480)
Screenshot: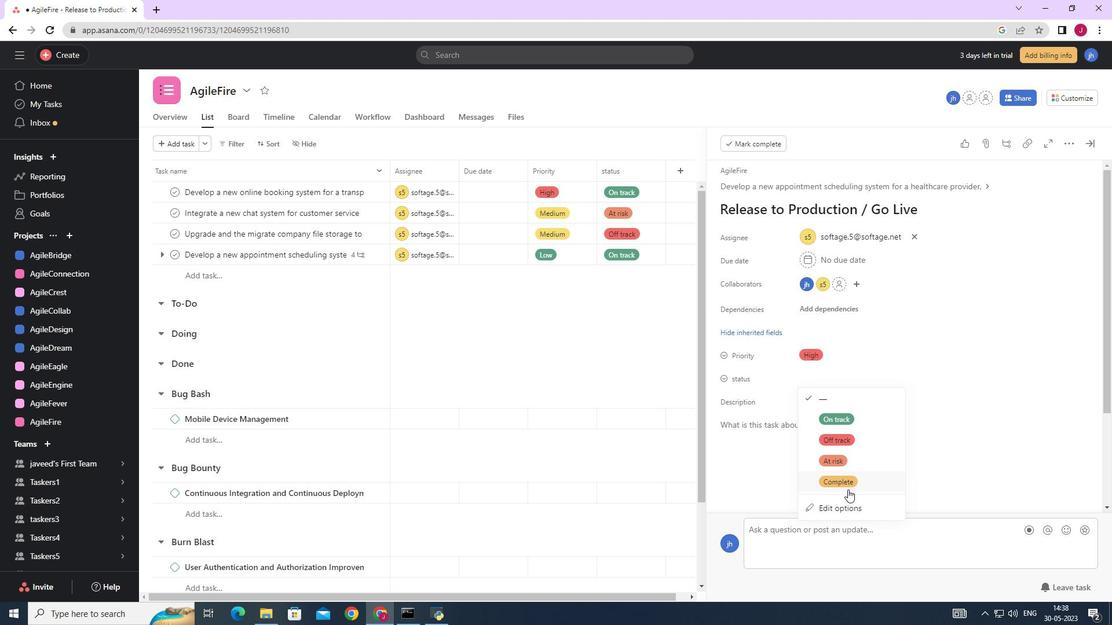 
Action: Mouse pressed left at (849, 480)
Screenshot: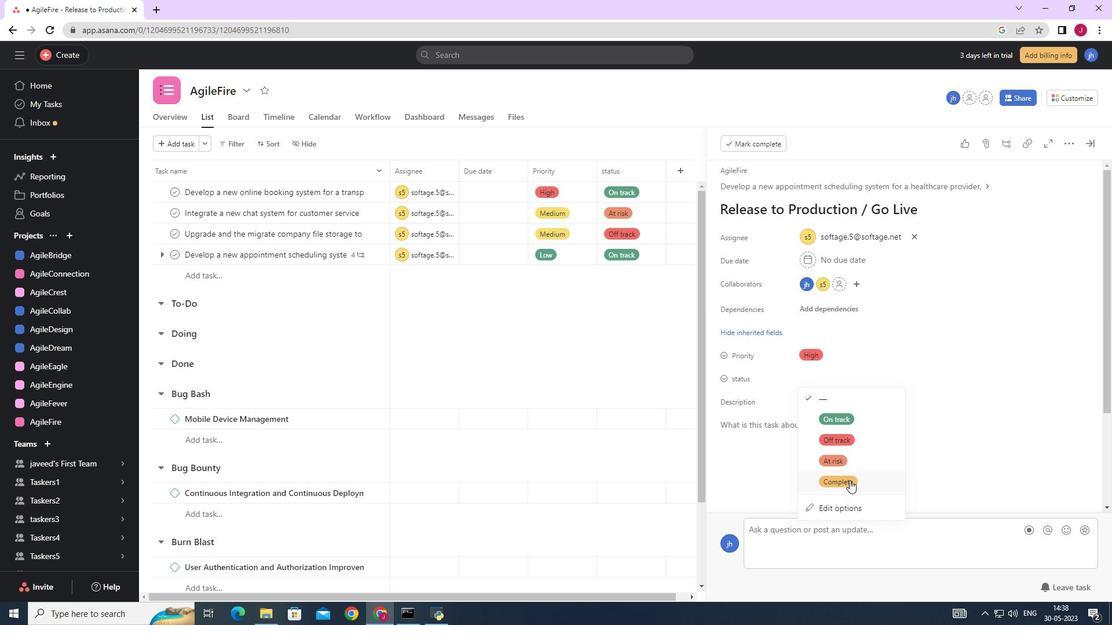 
Action: Mouse moved to (1090, 141)
Screenshot: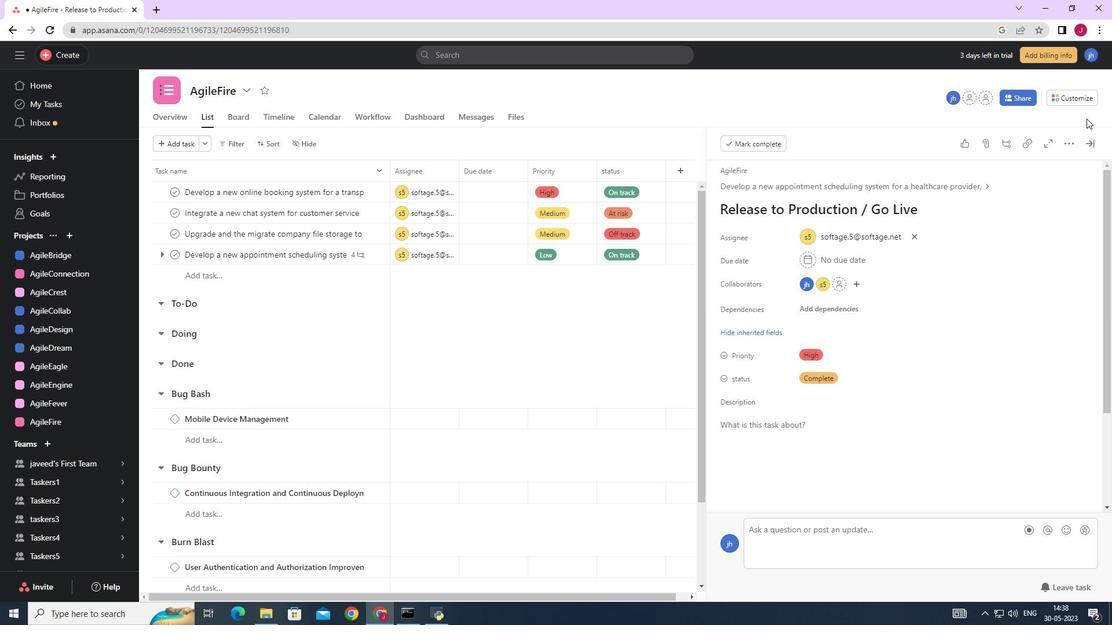 
Action: Mouse pressed left at (1090, 141)
Screenshot: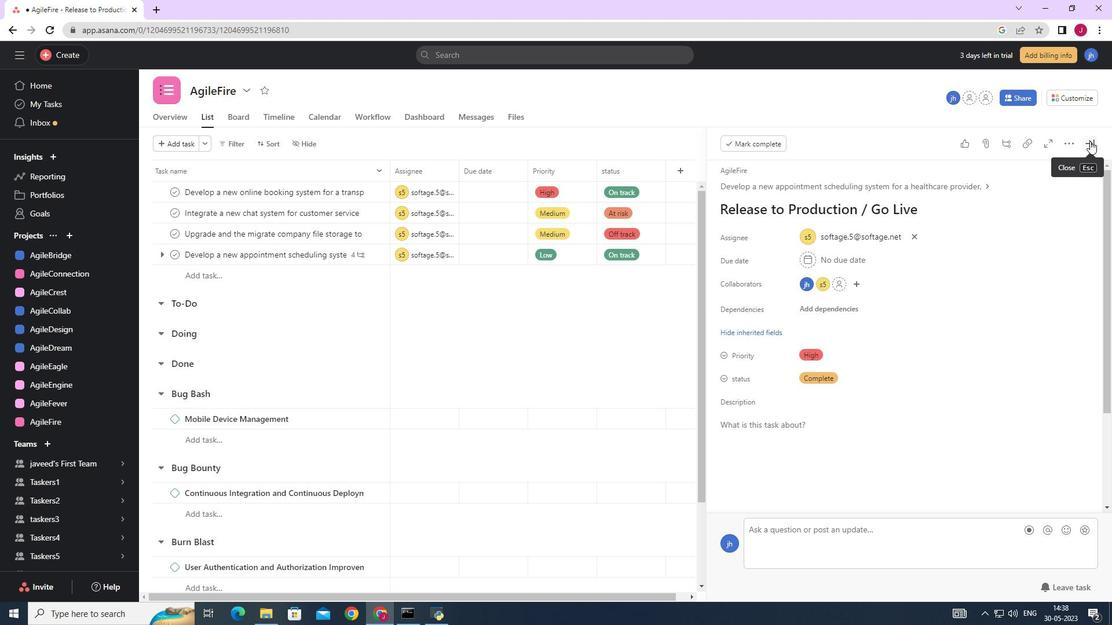 
Action: Mouse moved to (862, 239)
Screenshot: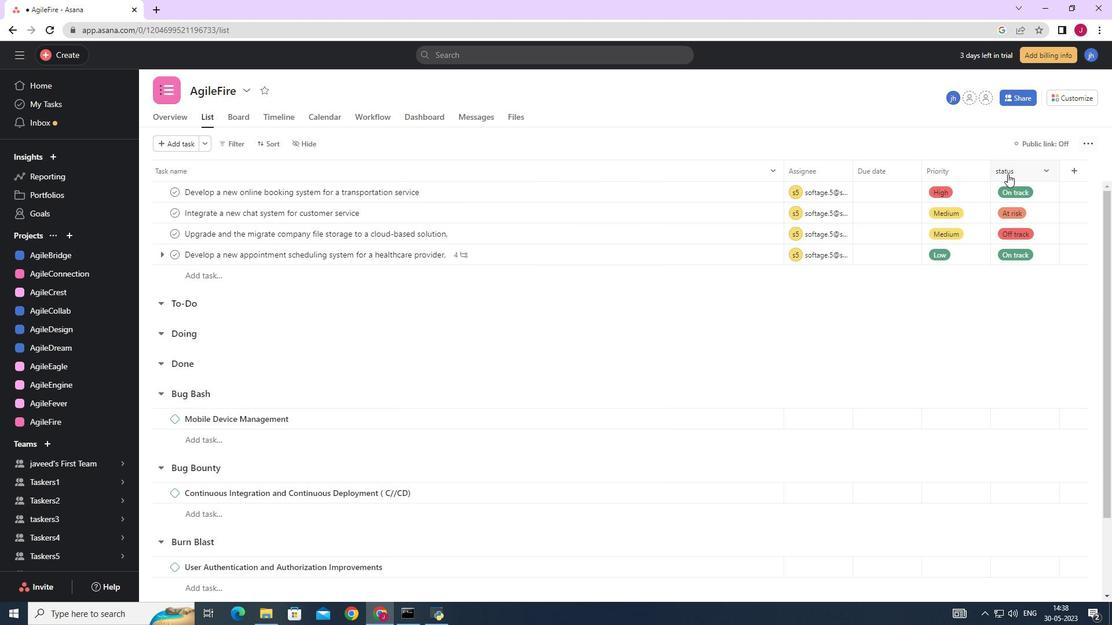 
